 Task: Create a due date automation trigger when advanced on, 2 working days before a card is due add dates not due this week at 11:00 AM.
Action: Mouse moved to (1090, 327)
Screenshot: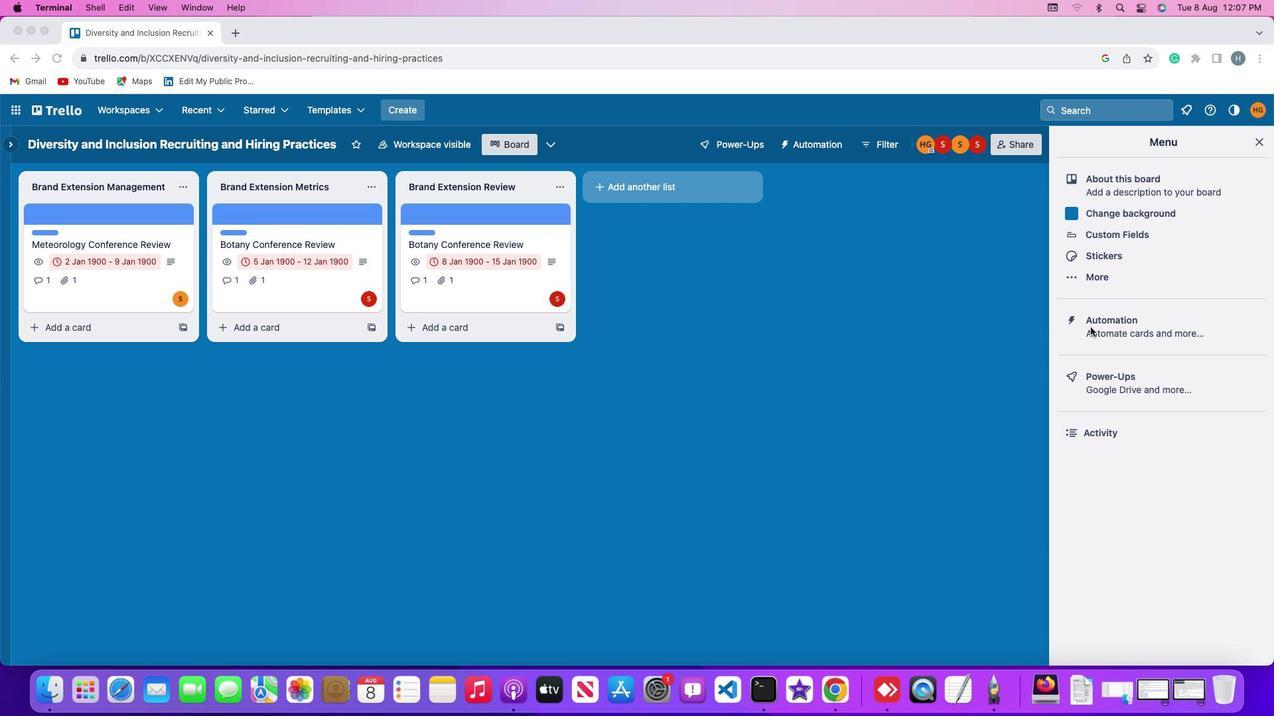 
Action: Mouse pressed left at (1090, 327)
Screenshot: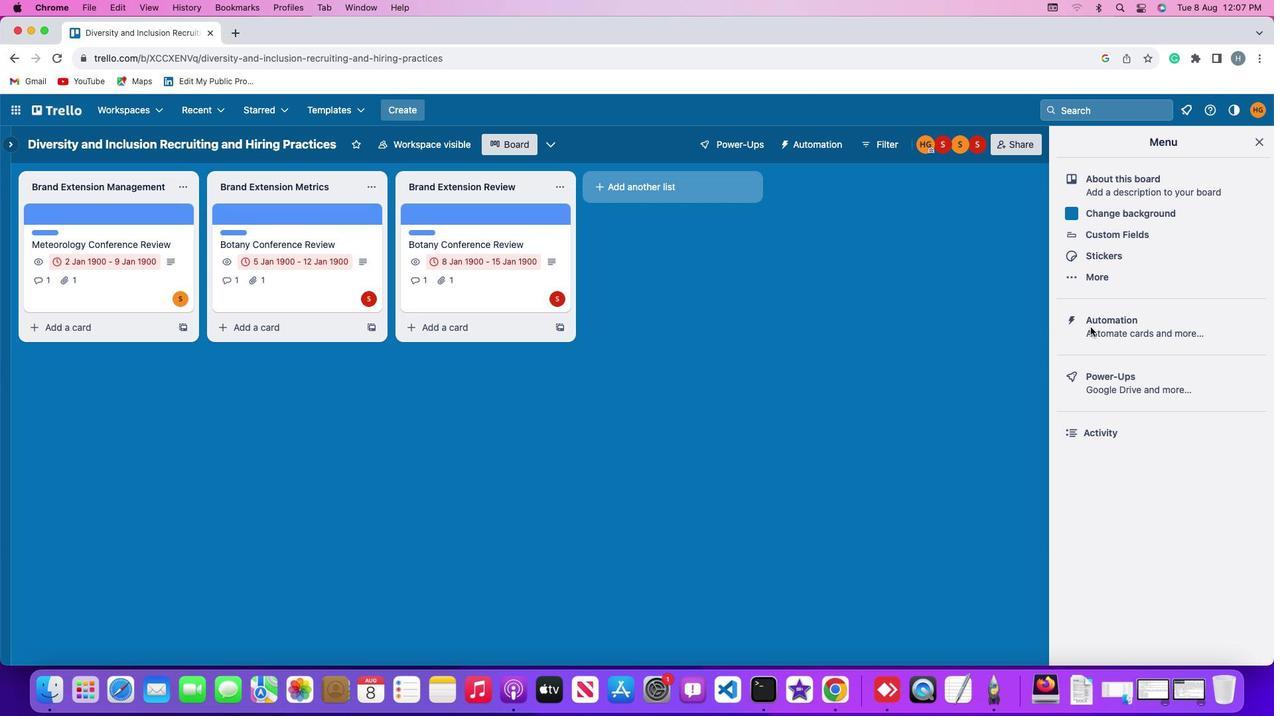 
Action: Mouse pressed left at (1090, 327)
Screenshot: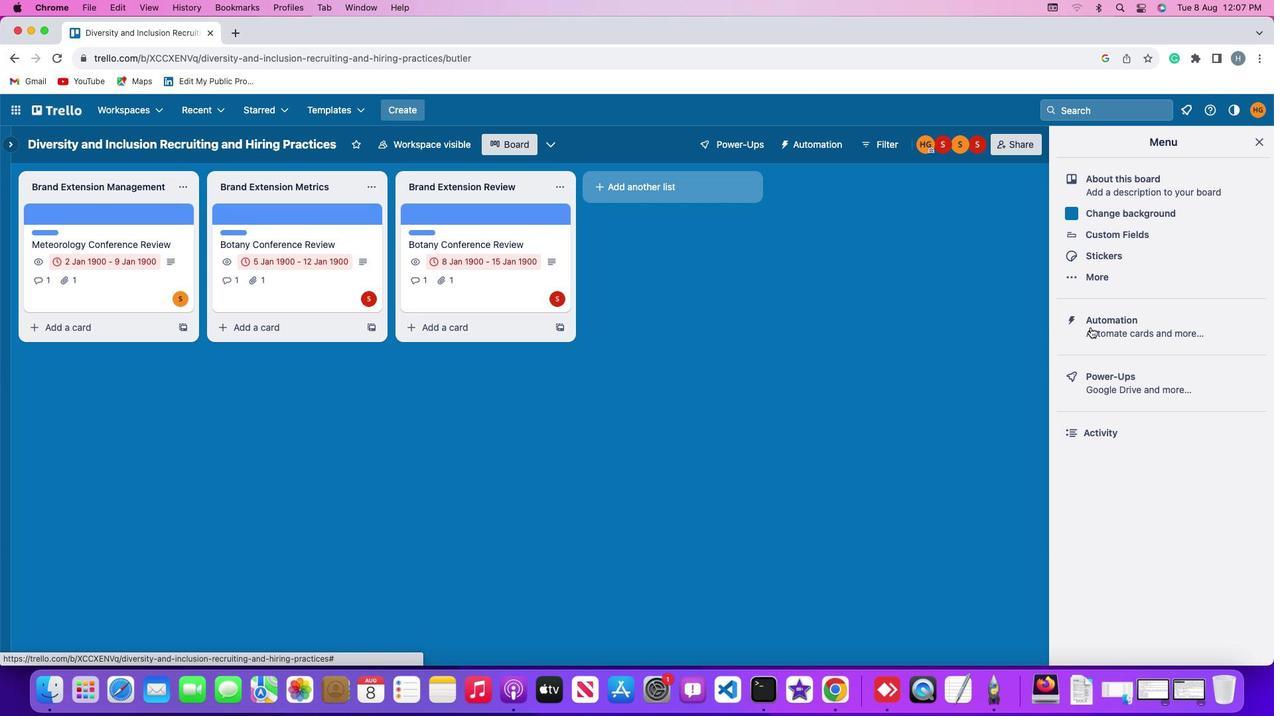 
Action: Mouse moved to (76, 312)
Screenshot: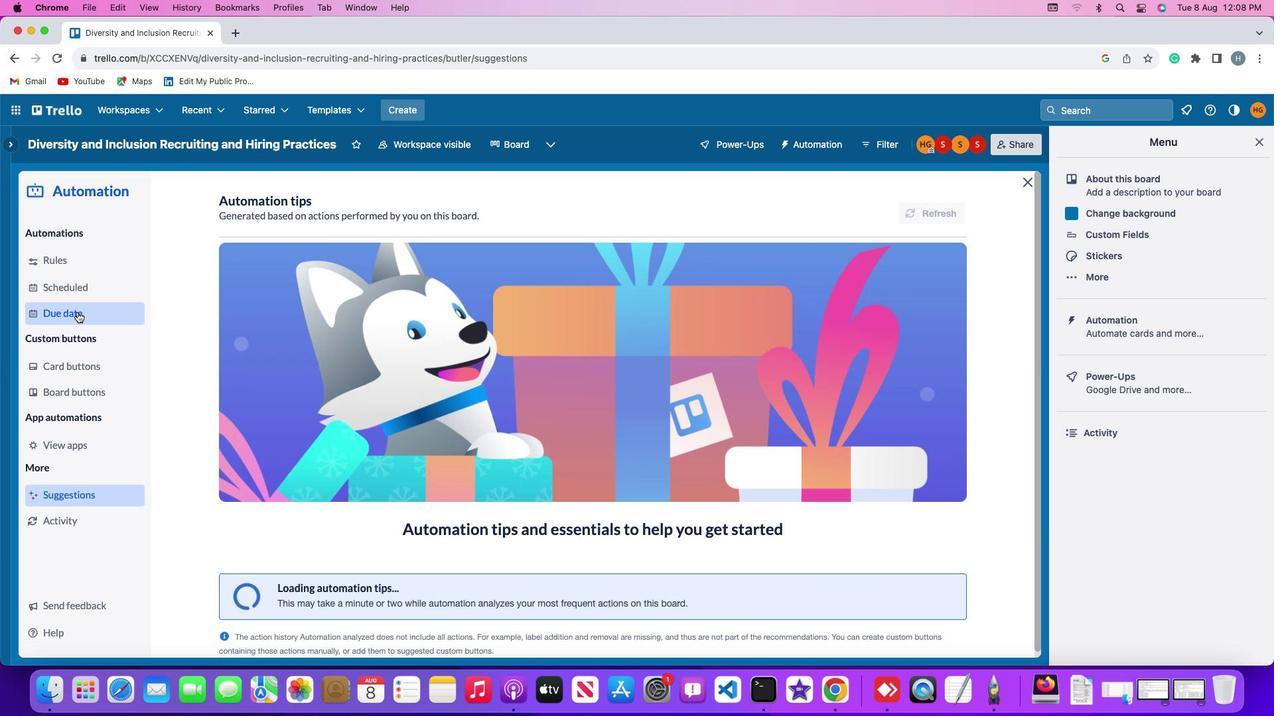 
Action: Mouse pressed left at (76, 312)
Screenshot: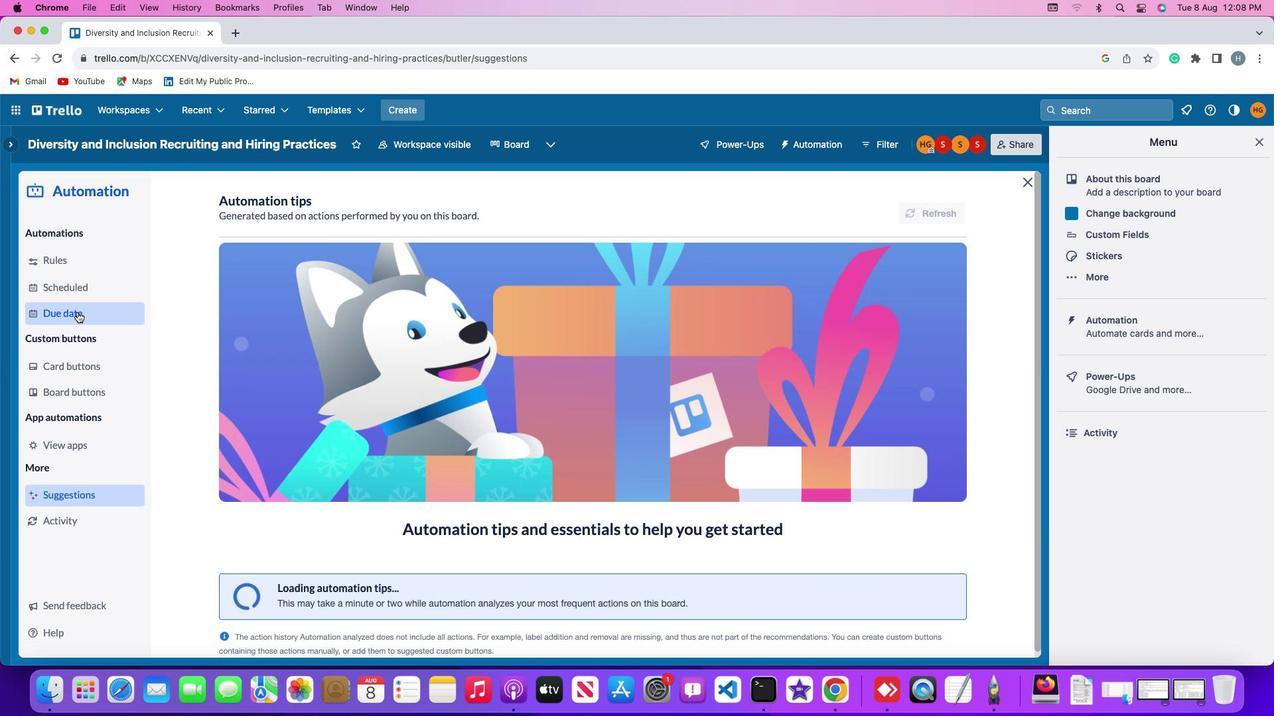 
Action: Mouse moved to (895, 201)
Screenshot: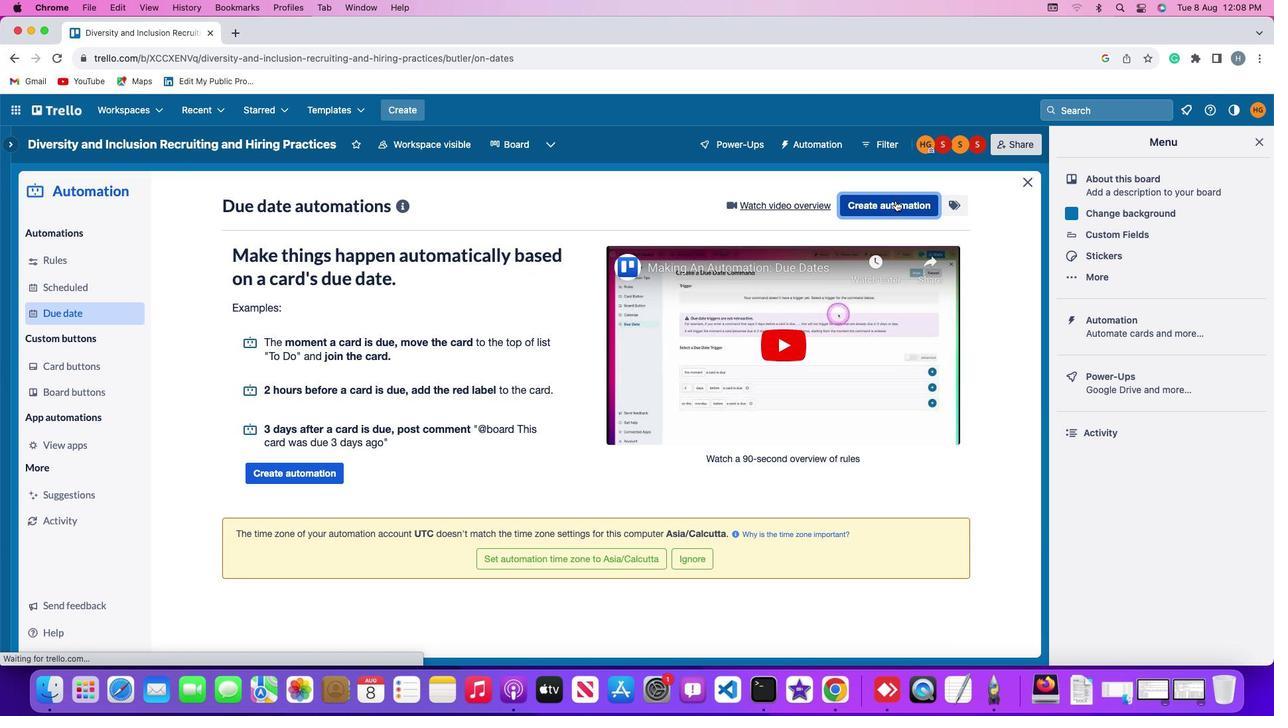 
Action: Mouse pressed left at (895, 201)
Screenshot: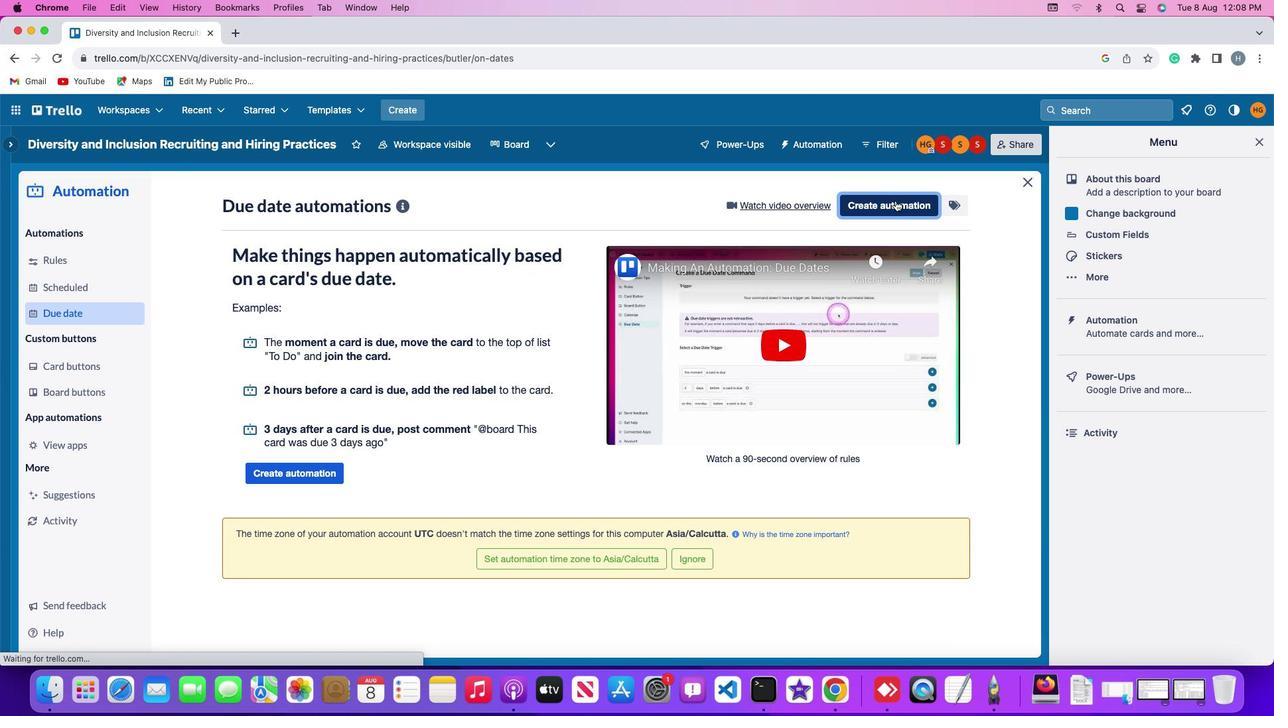 
Action: Mouse moved to (430, 331)
Screenshot: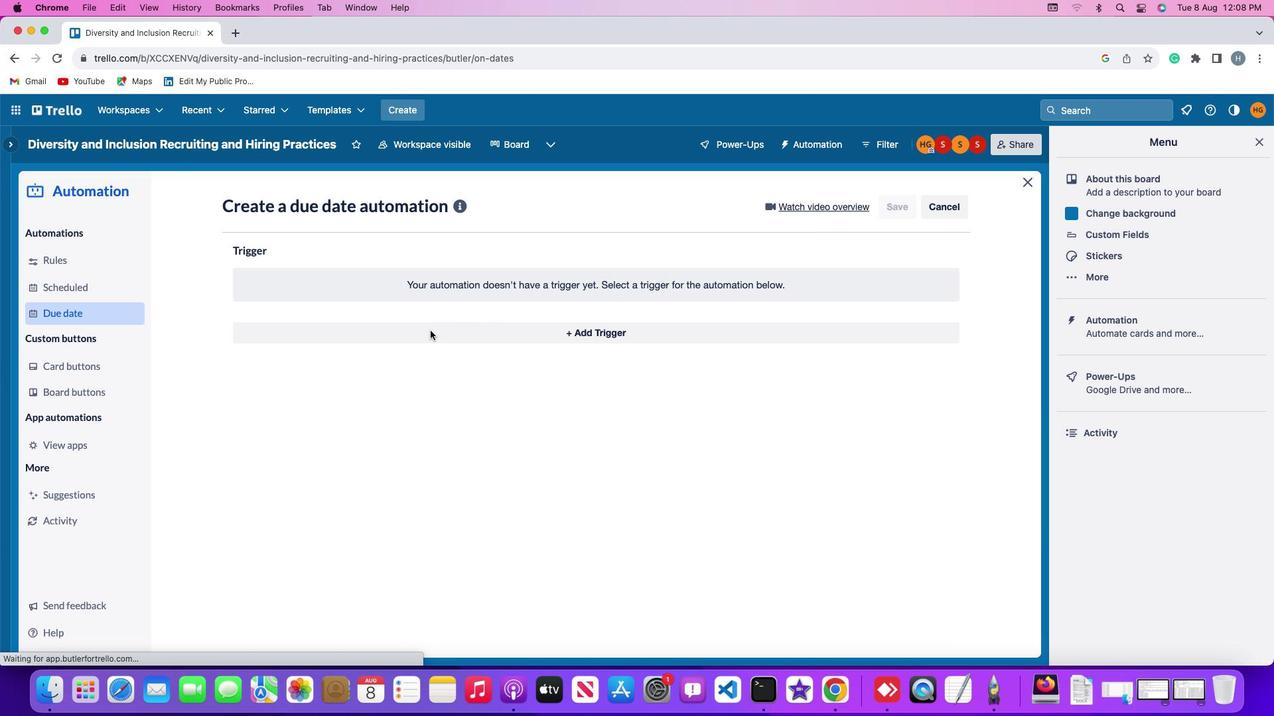 
Action: Mouse pressed left at (430, 331)
Screenshot: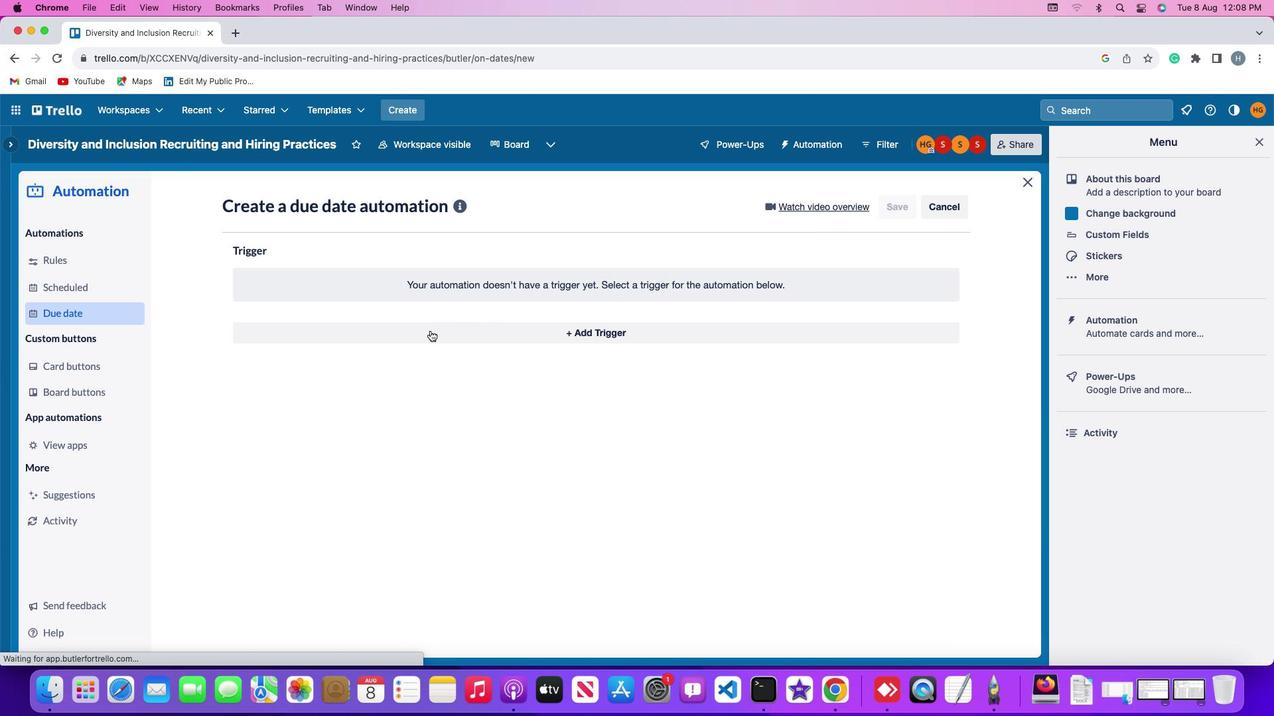 
Action: Mouse moved to (259, 531)
Screenshot: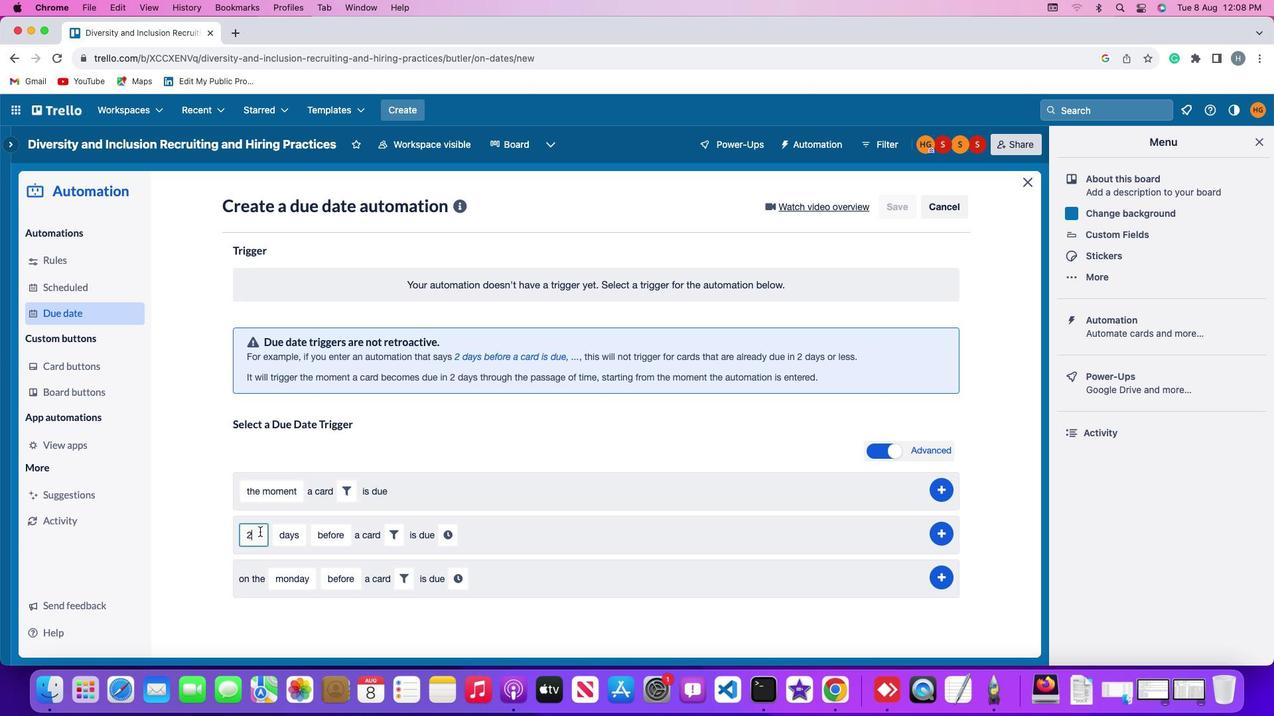 
Action: Mouse pressed left at (259, 531)
Screenshot: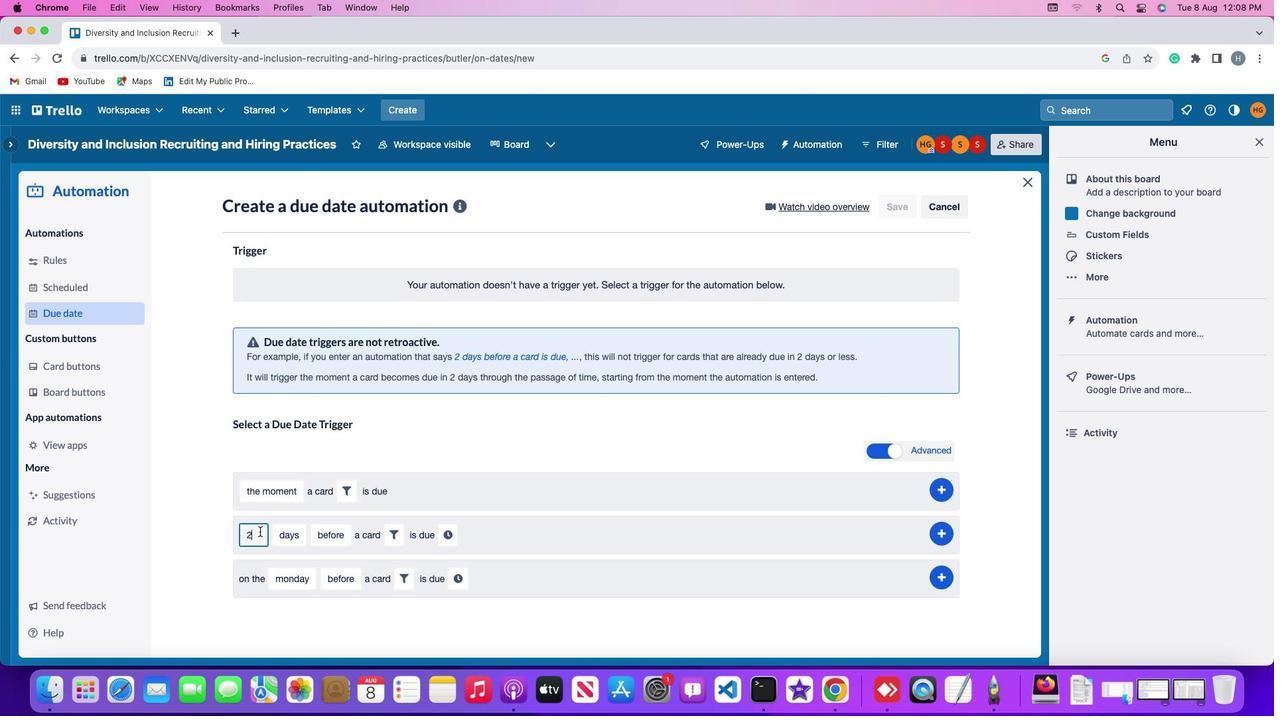 
Action: Mouse moved to (260, 531)
Screenshot: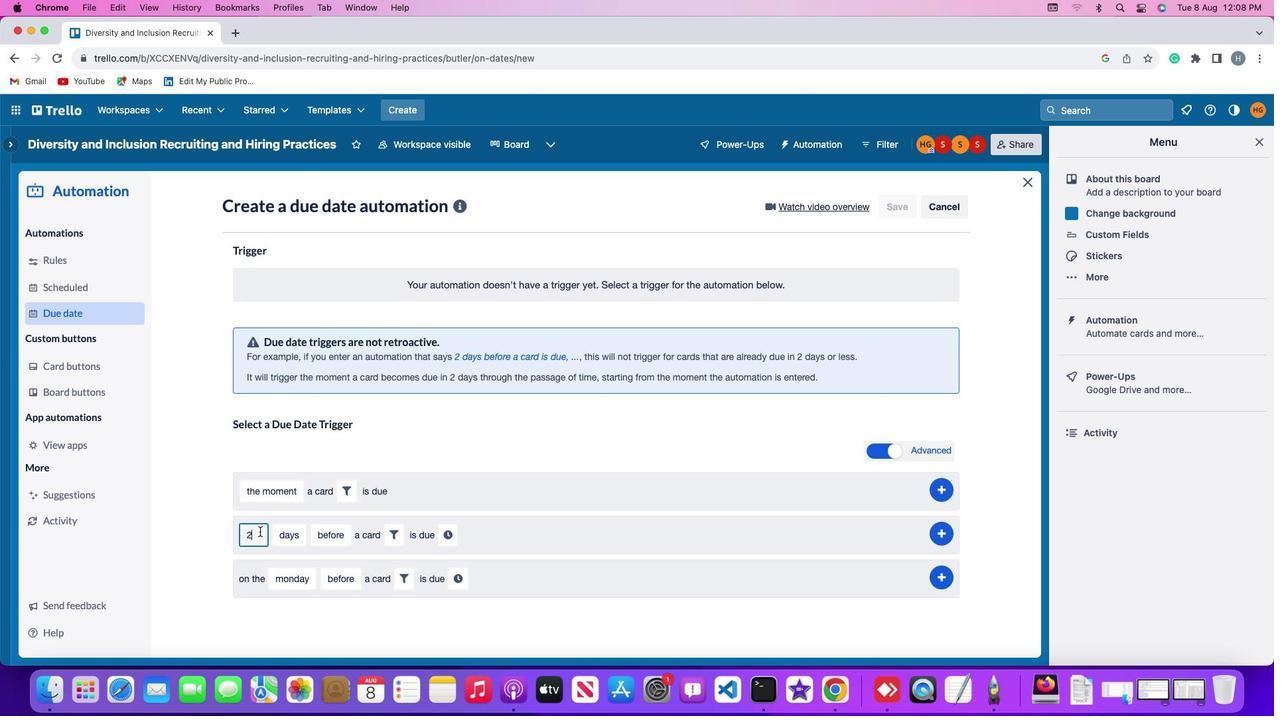 
Action: Key pressed Key.backspace'2'
Screenshot: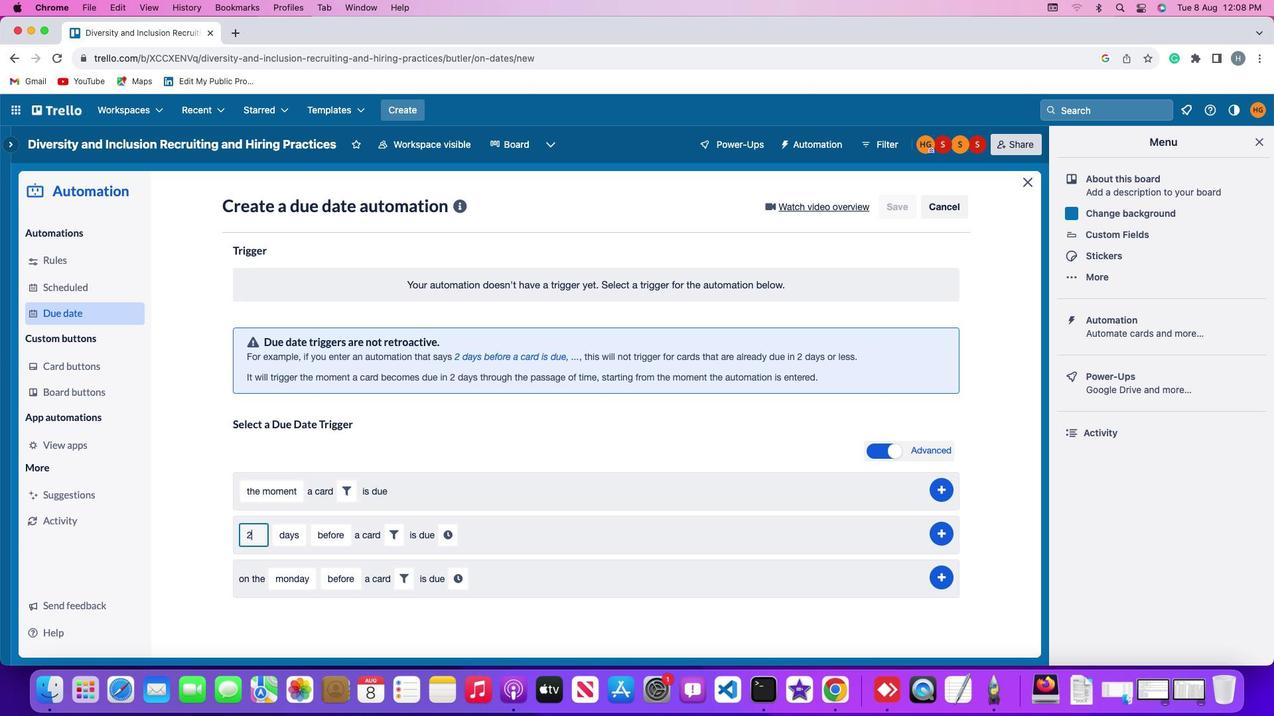 
Action: Mouse moved to (290, 535)
Screenshot: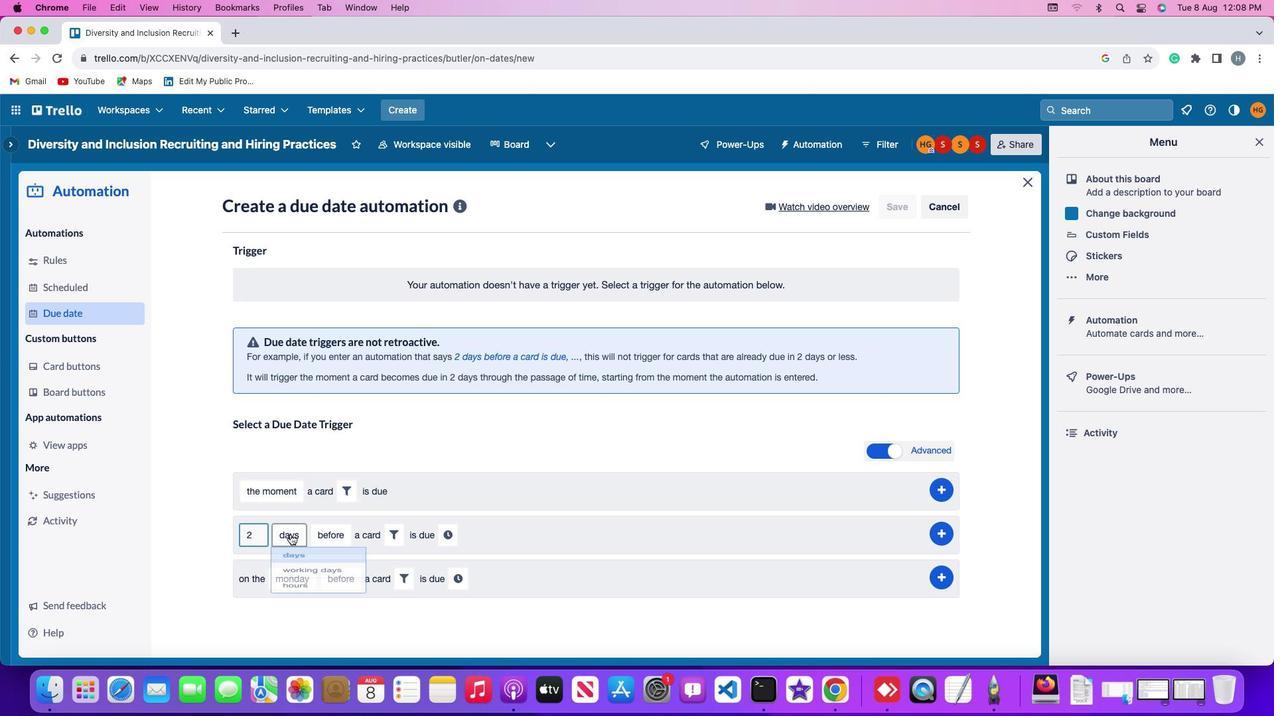 
Action: Mouse pressed left at (290, 535)
Screenshot: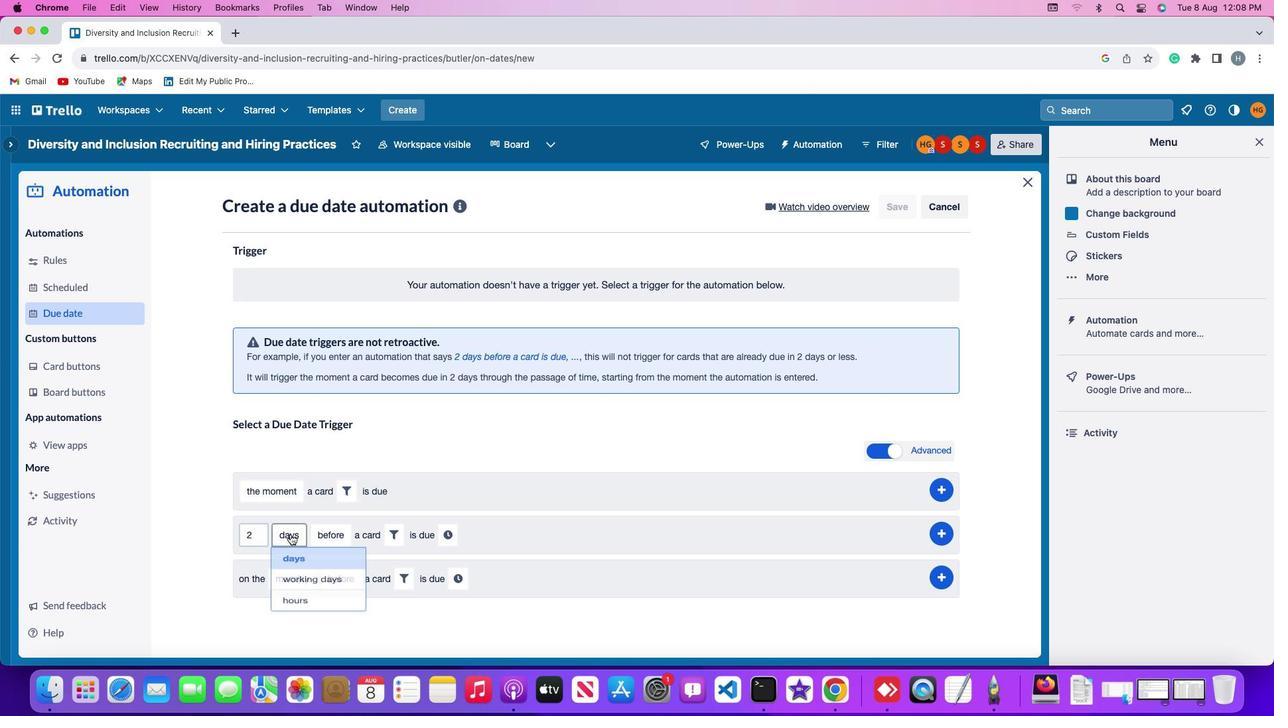 
Action: Mouse moved to (301, 594)
Screenshot: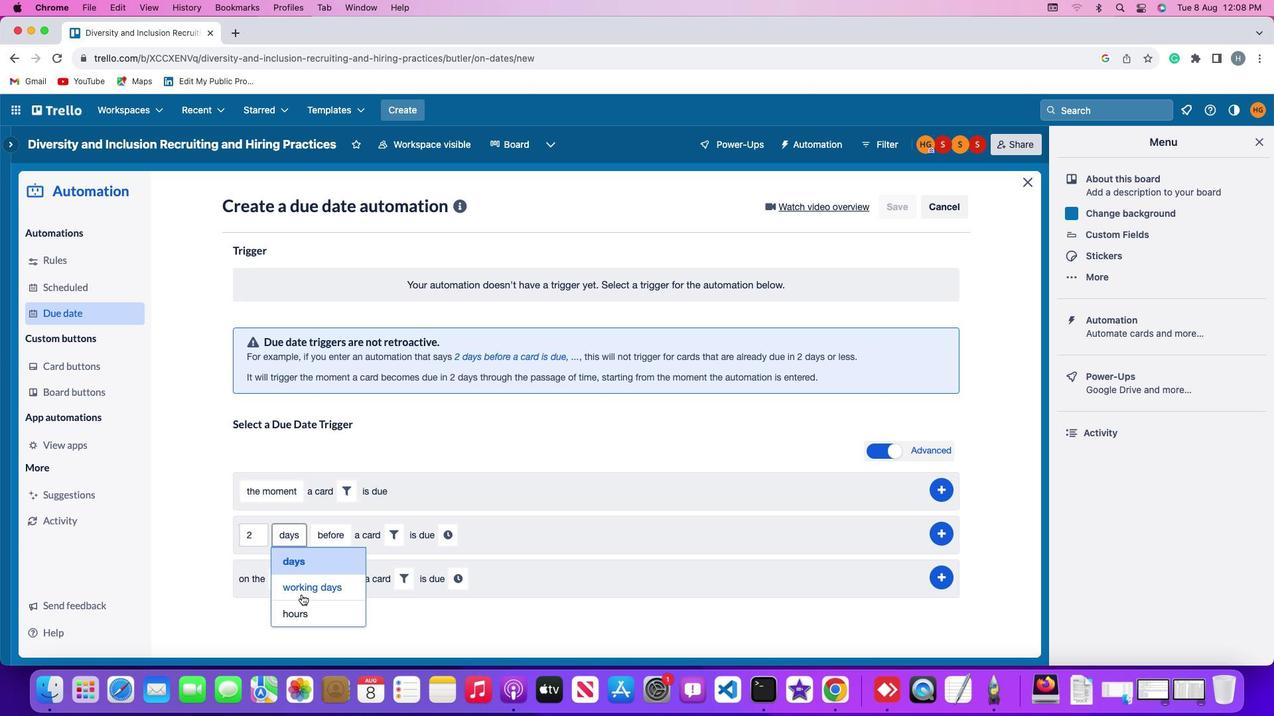 
Action: Mouse pressed left at (301, 594)
Screenshot: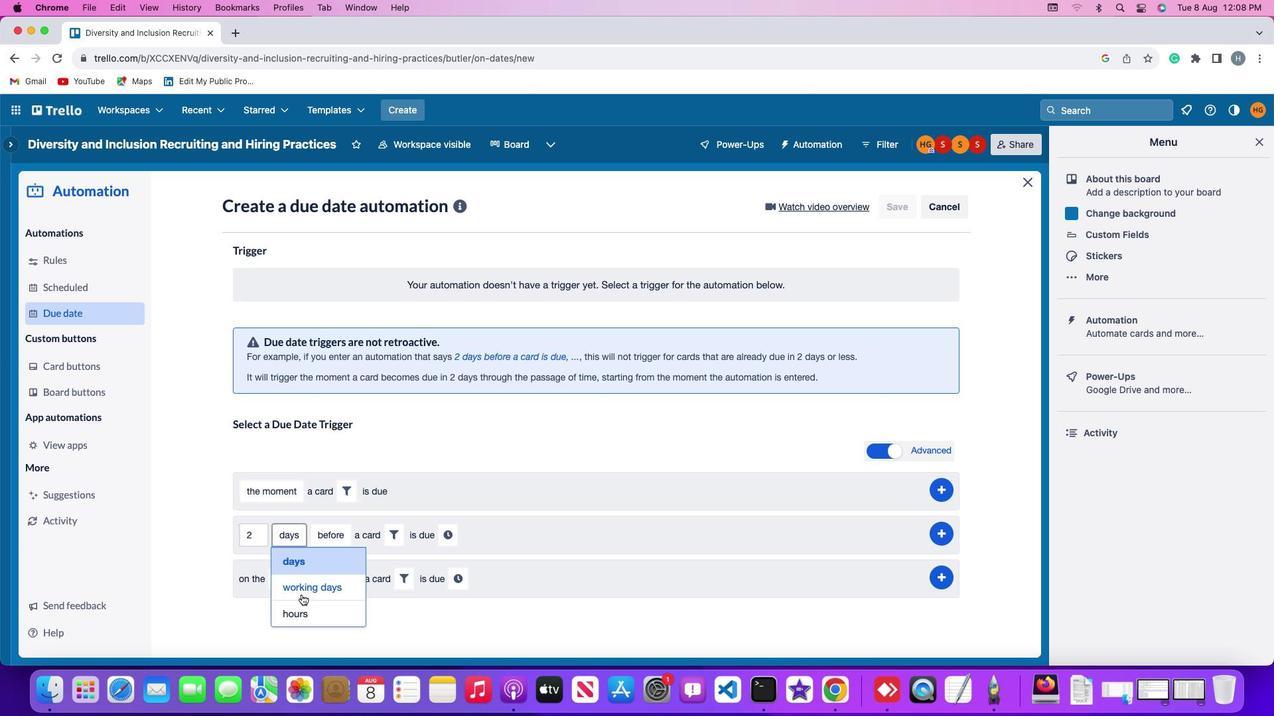 
Action: Mouse moved to (361, 538)
Screenshot: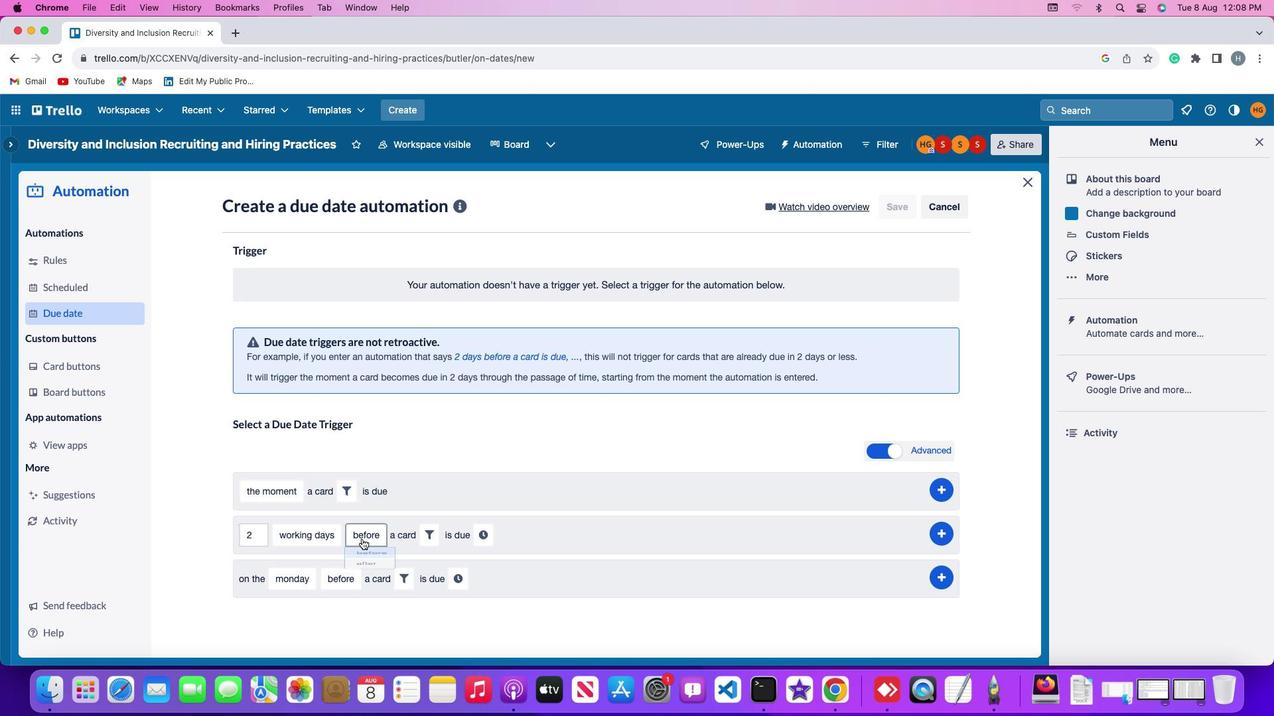 
Action: Mouse pressed left at (361, 538)
Screenshot: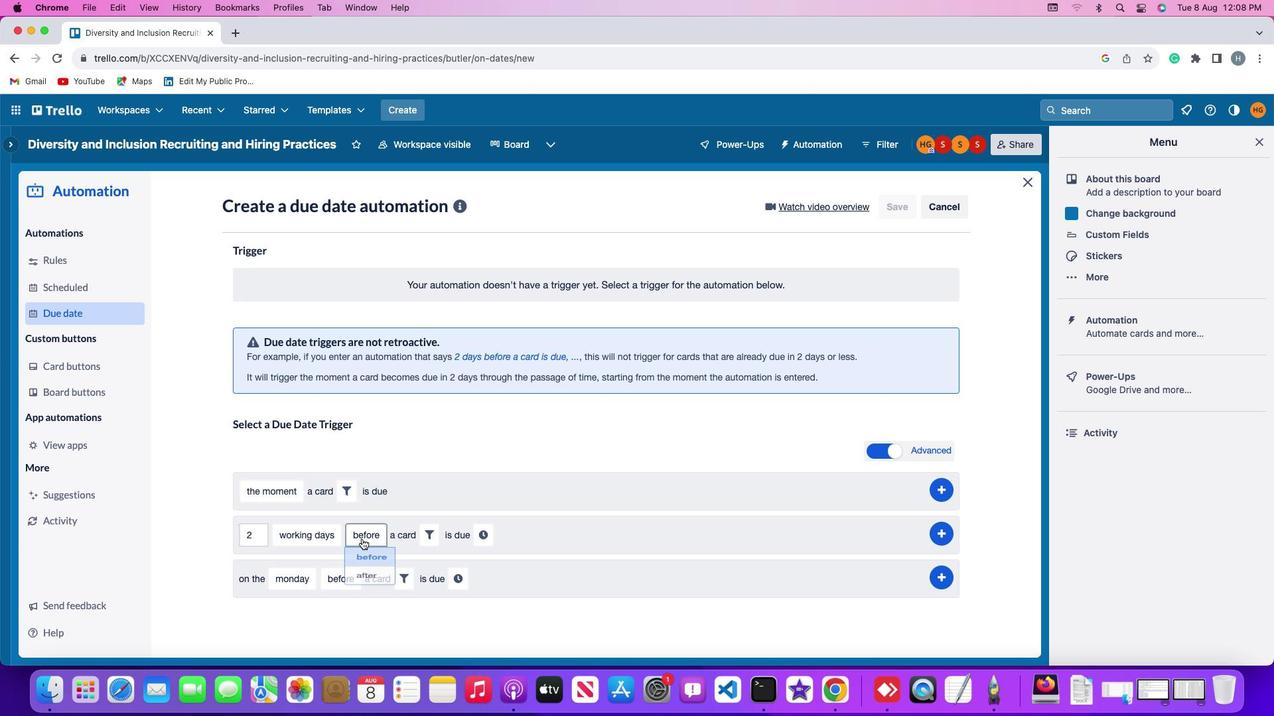 
Action: Mouse moved to (363, 566)
Screenshot: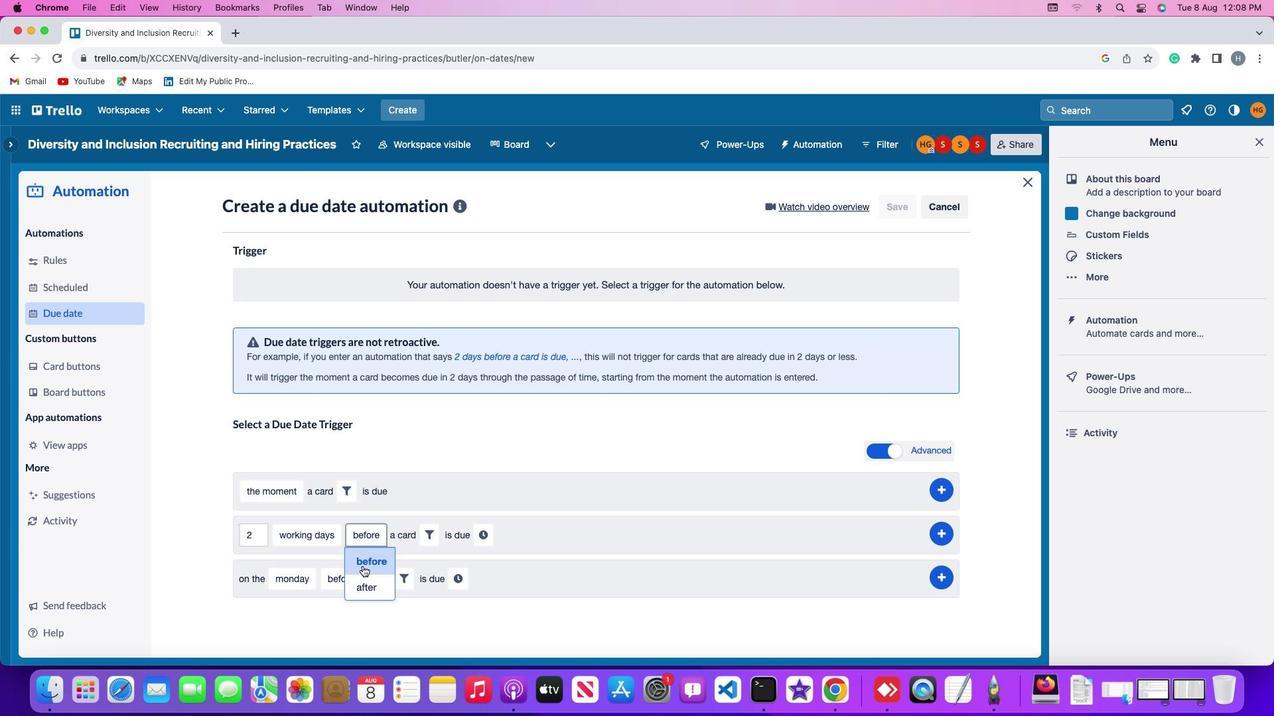 
Action: Mouse pressed left at (363, 566)
Screenshot: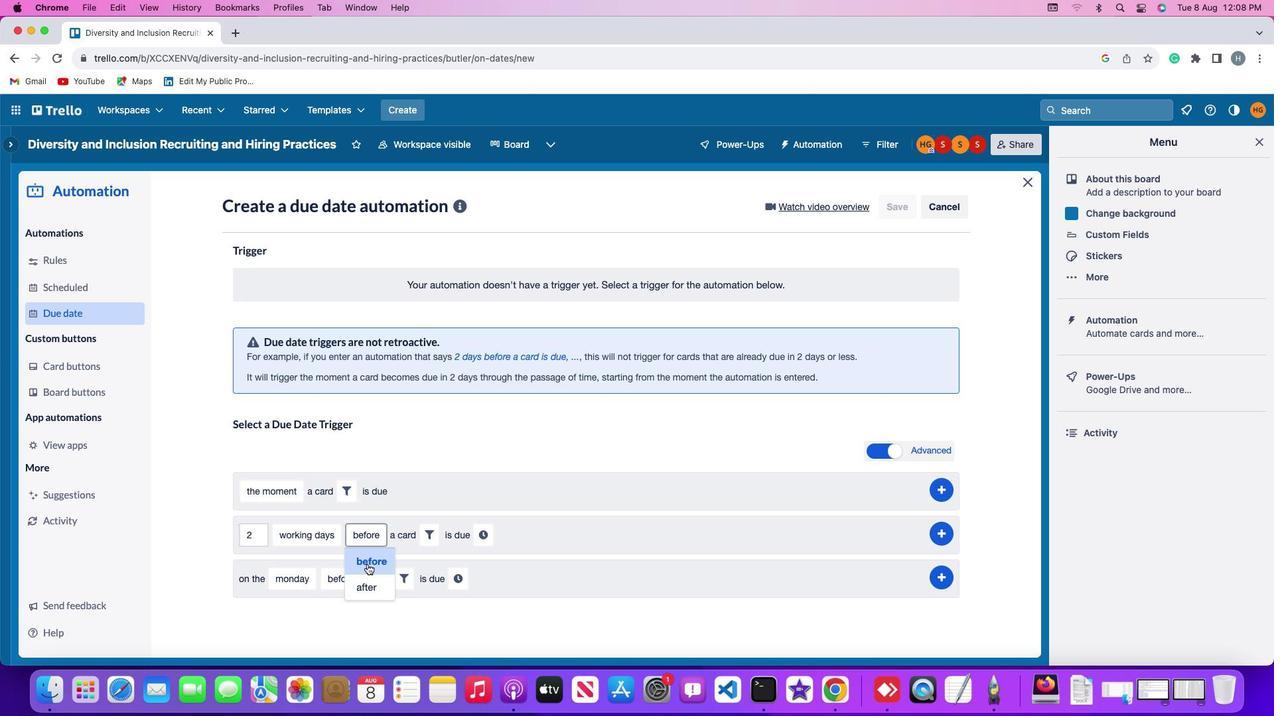 
Action: Mouse moved to (429, 544)
Screenshot: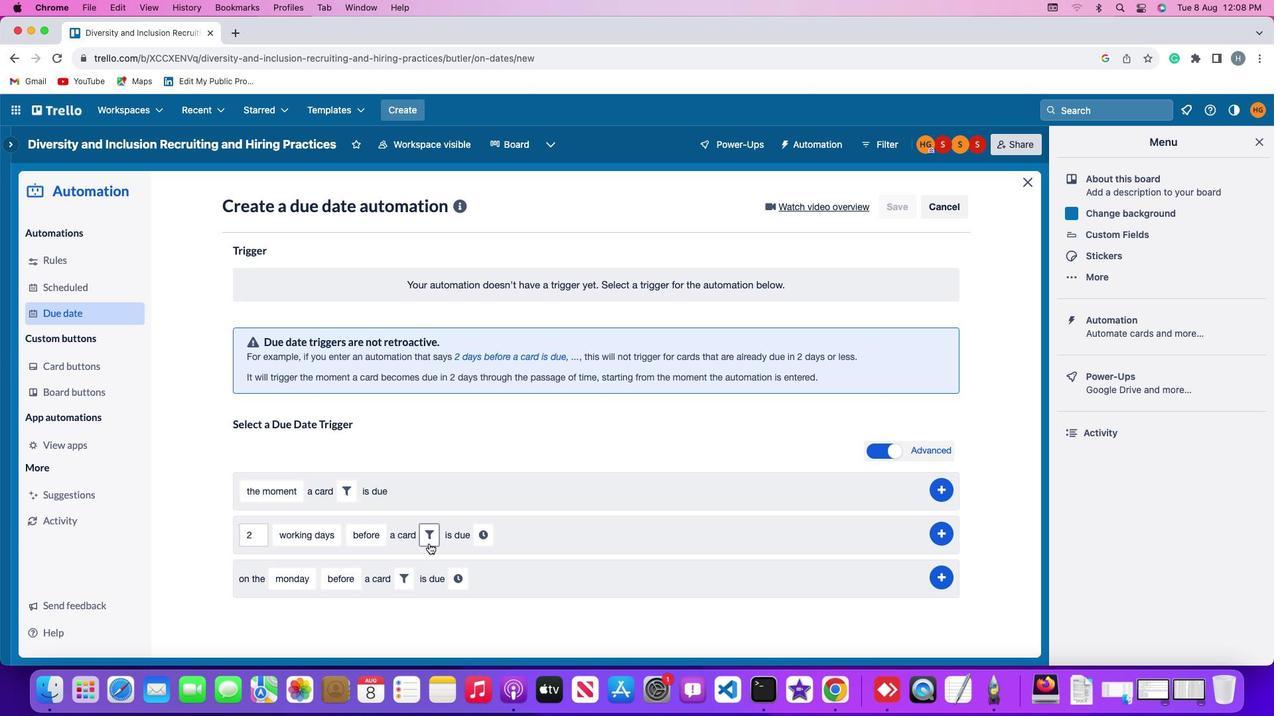 
Action: Mouse pressed left at (429, 544)
Screenshot: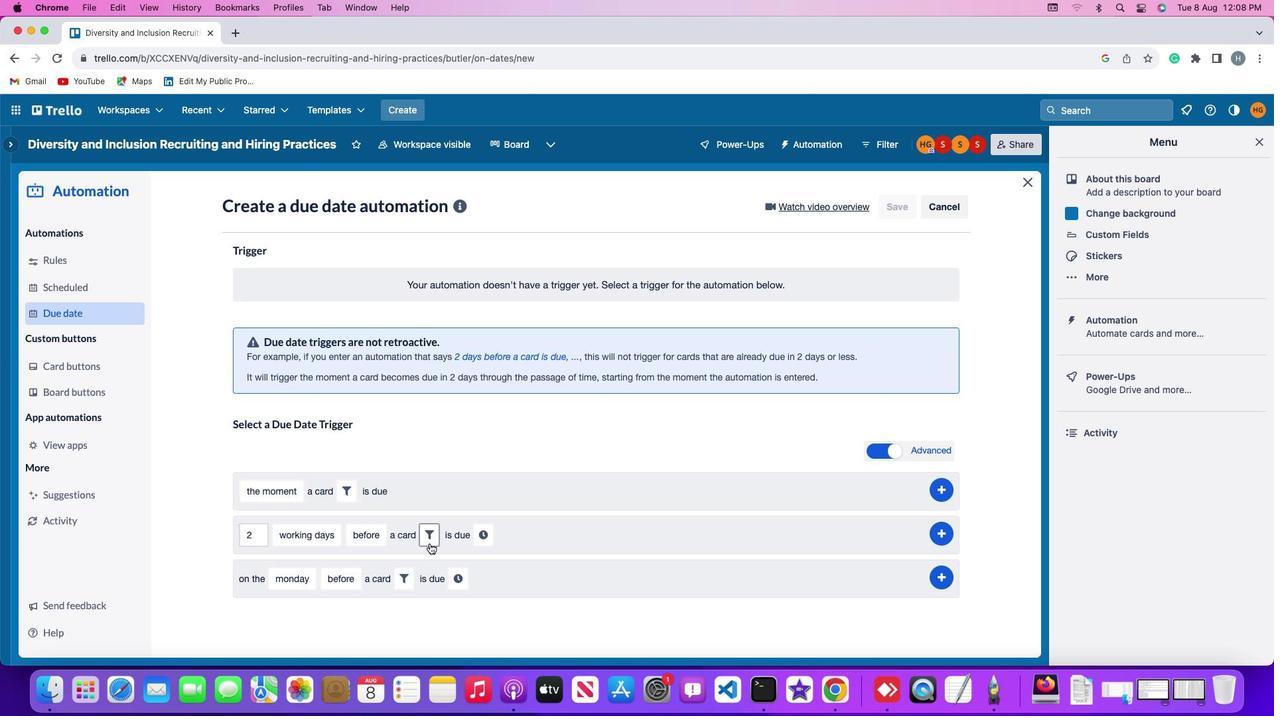 
Action: Mouse moved to (495, 590)
Screenshot: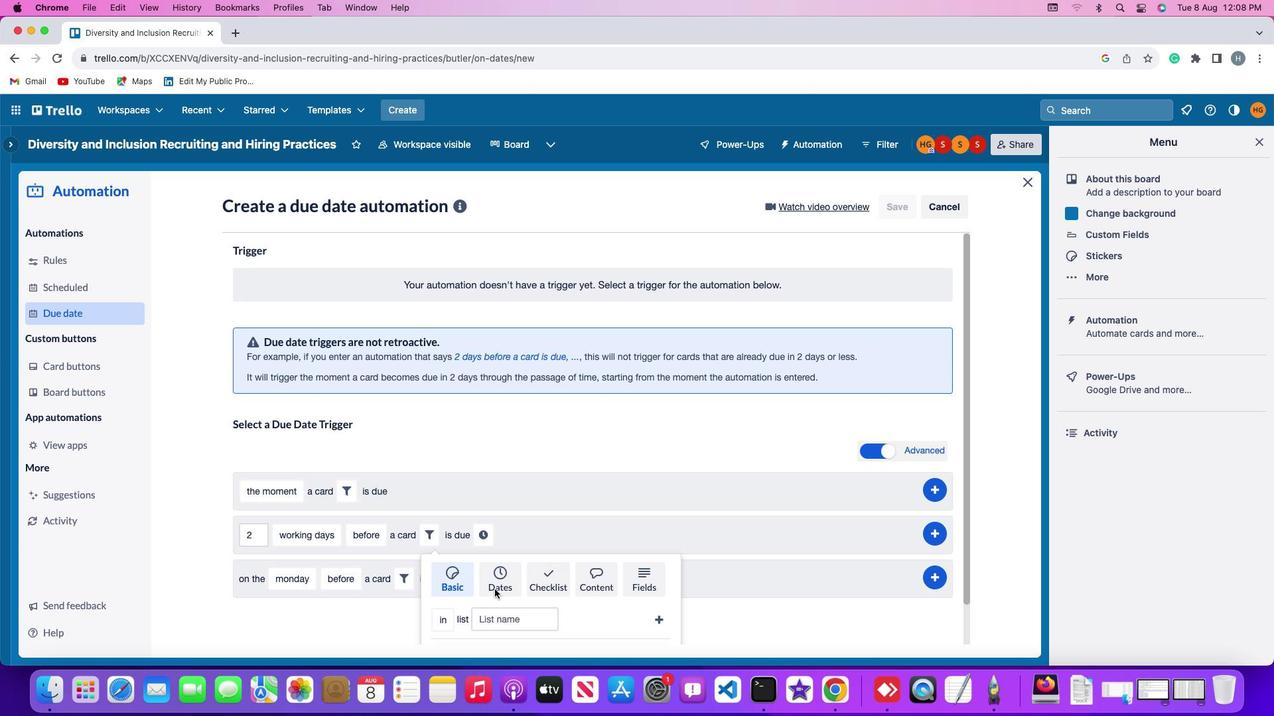 
Action: Mouse pressed left at (495, 590)
Screenshot: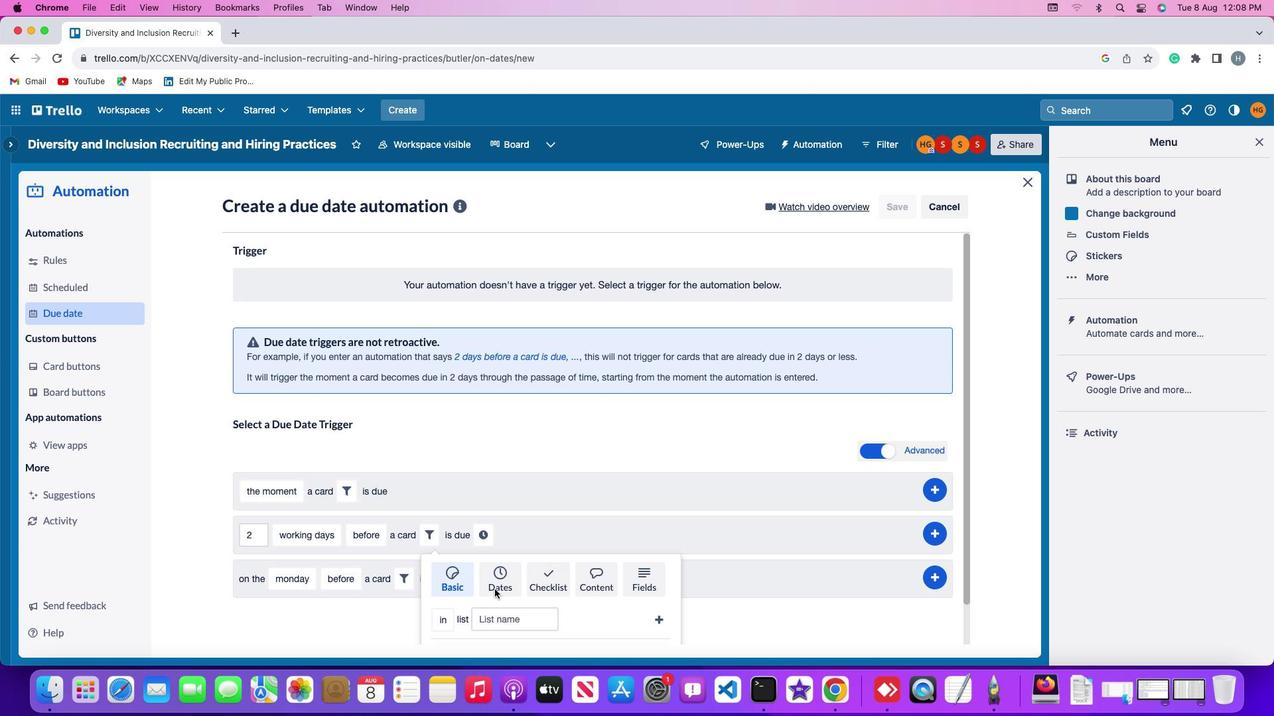 
Action: Mouse moved to (375, 608)
Screenshot: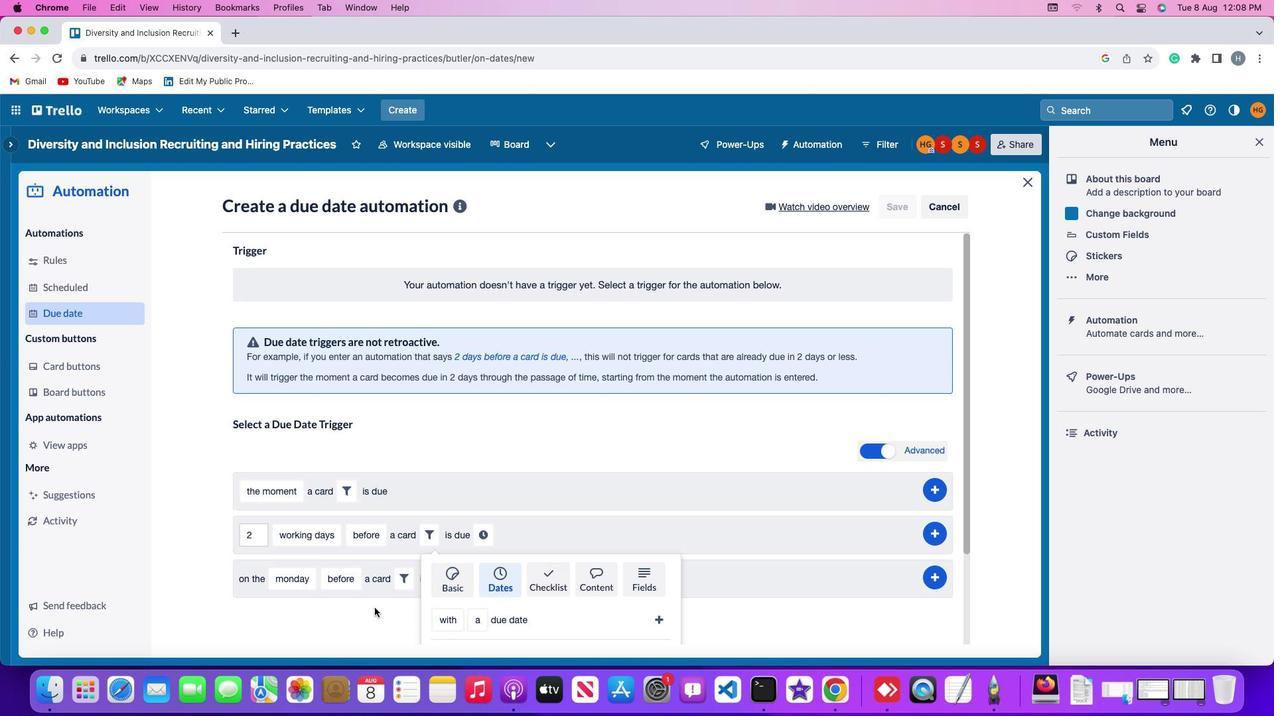 
Action: Mouse scrolled (375, 608) with delta (0, 0)
Screenshot: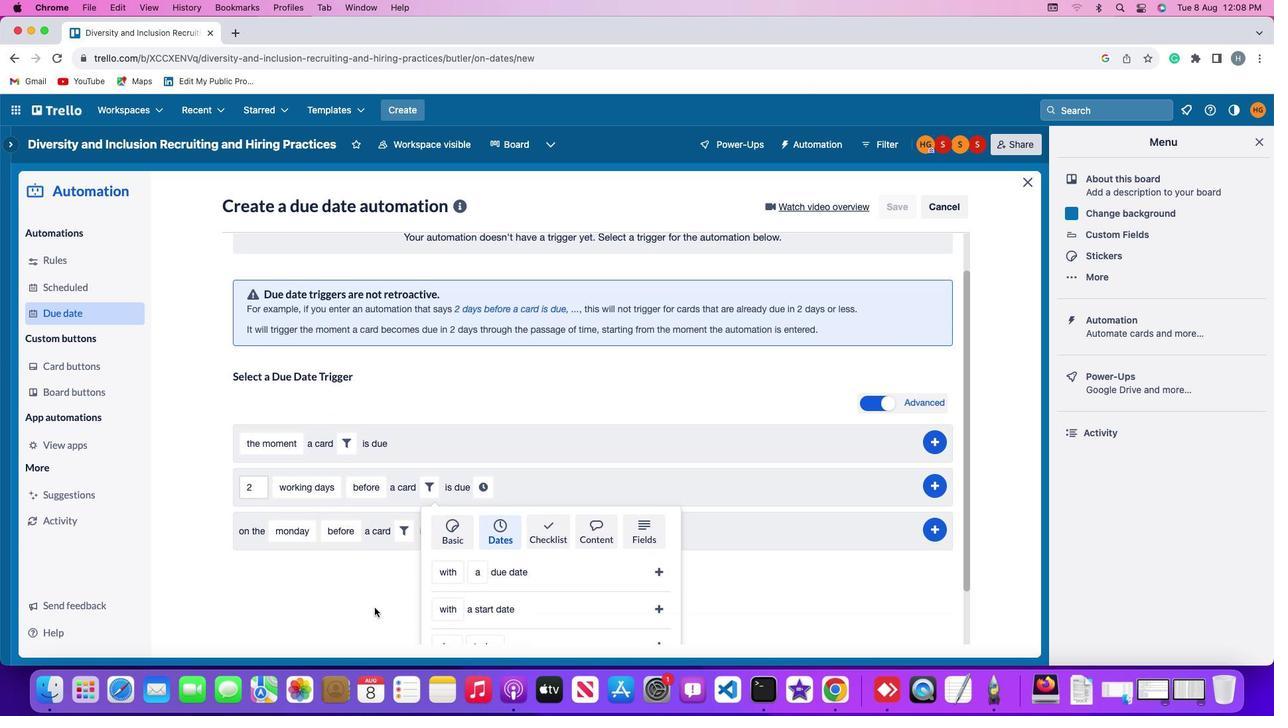 
Action: Mouse scrolled (375, 608) with delta (0, 0)
Screenshot: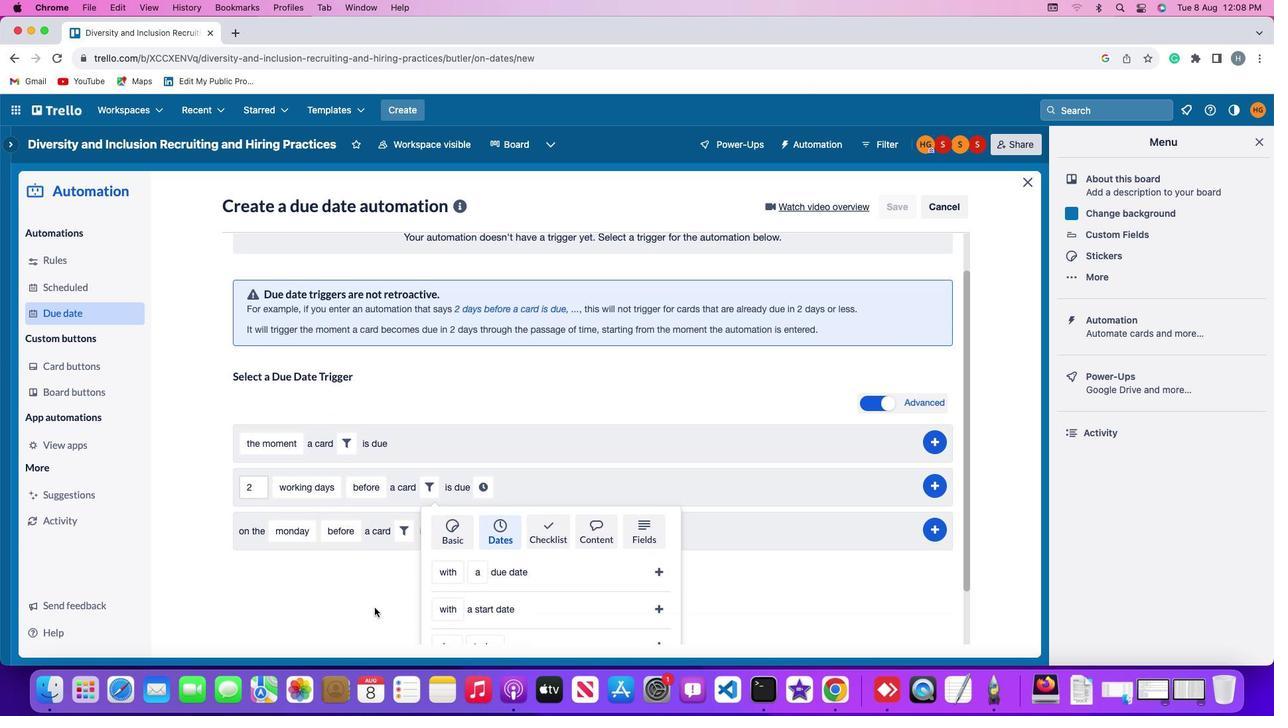
Action: Mouse scrolled (375, 608) with delta (0, -2)
Screenshot: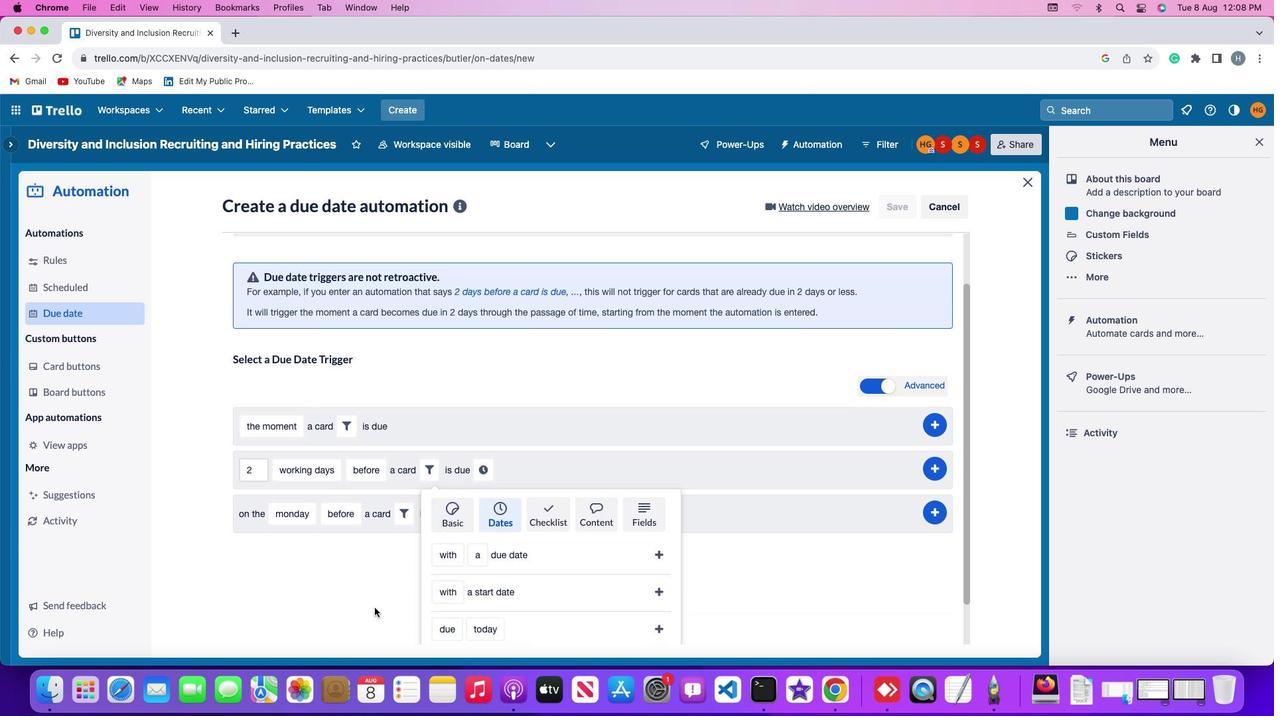 
Action: Mouse scrolled (375, 608) with delta (0, -3)
Screenshot: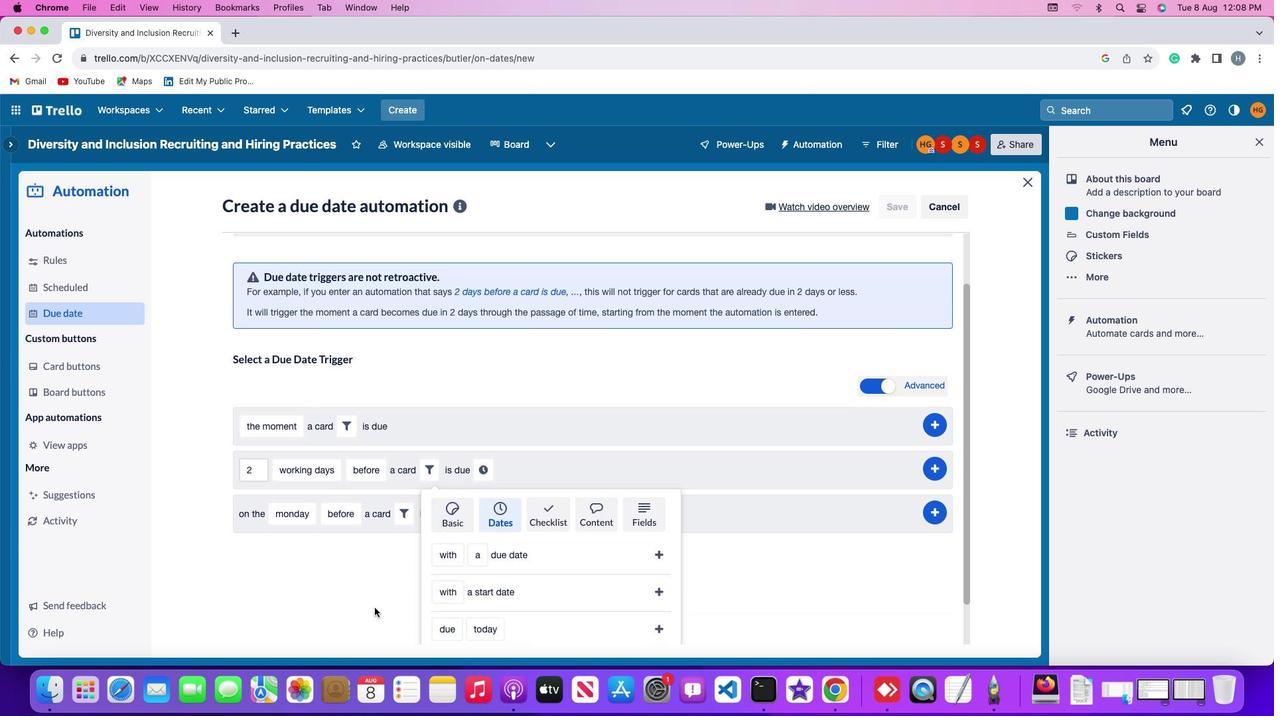 
Action: Mouse scrolled (375, 608) with delta (0, -3)
Screenshot: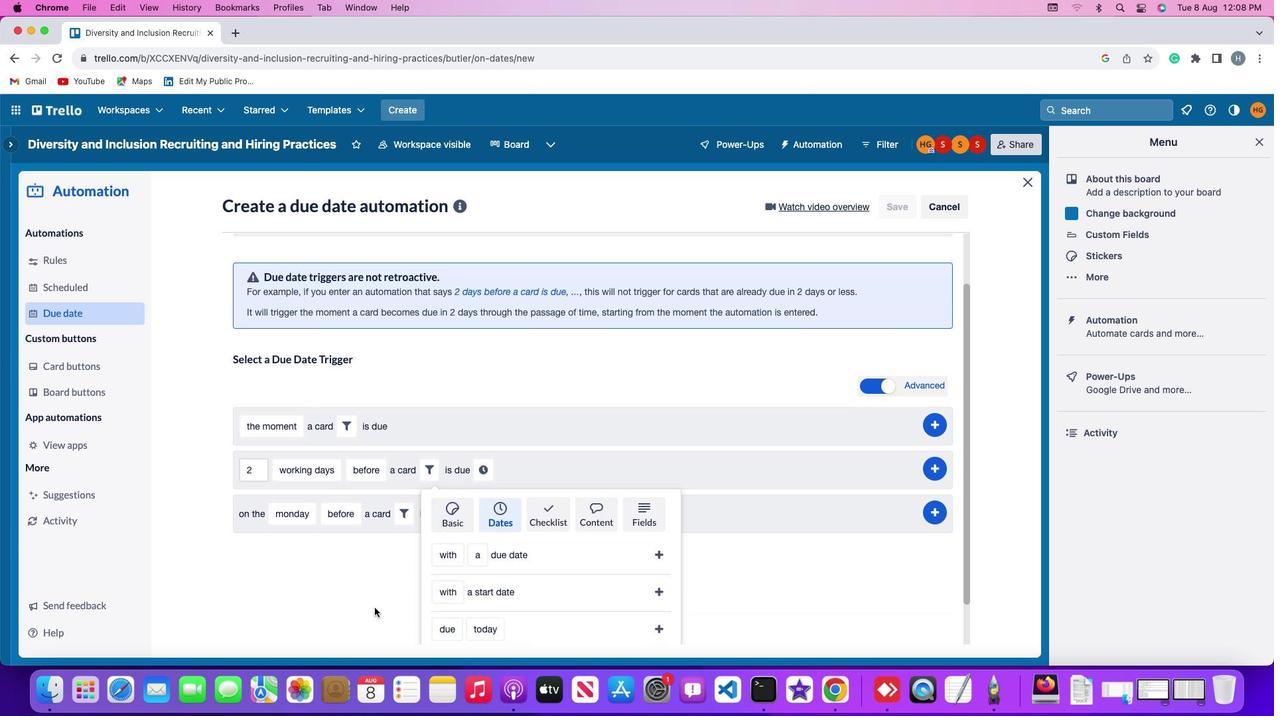 
Action: Mouse scrolled (375, 608) with delta (0, -4)
Screenshot: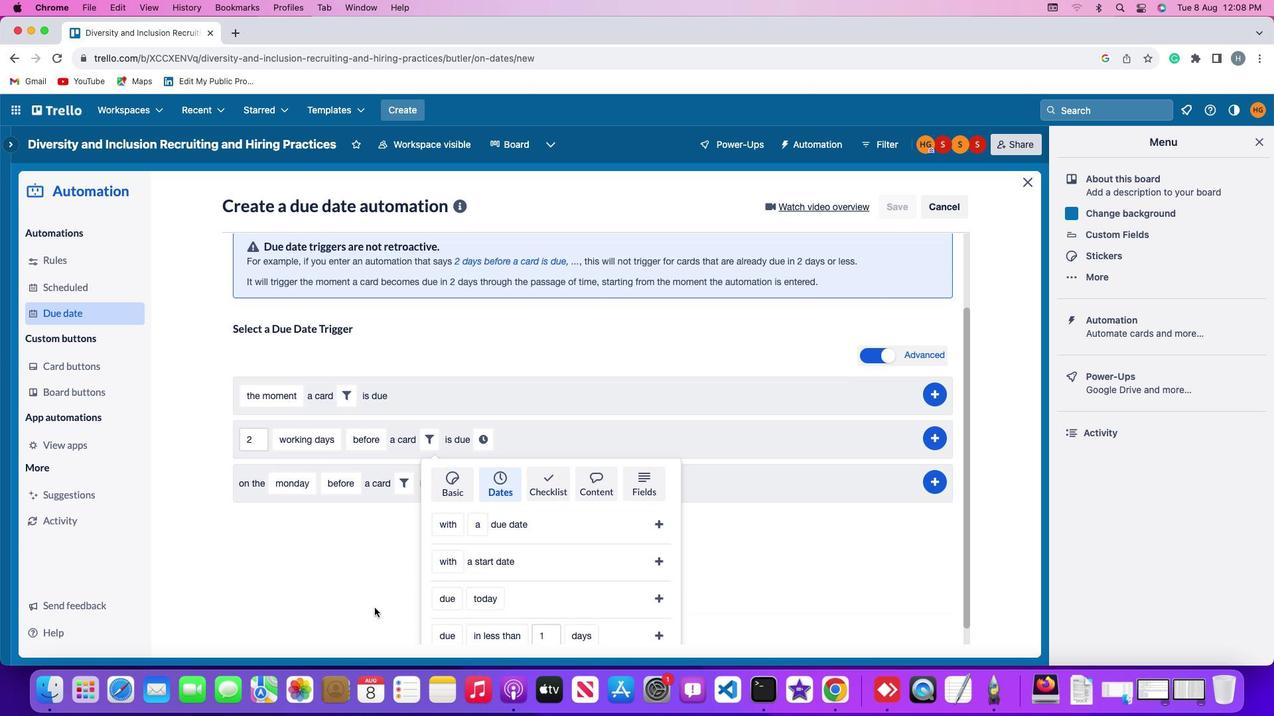 
Action: Mouse scrolled (375, 608) with delta (0, 0)
Screenshot: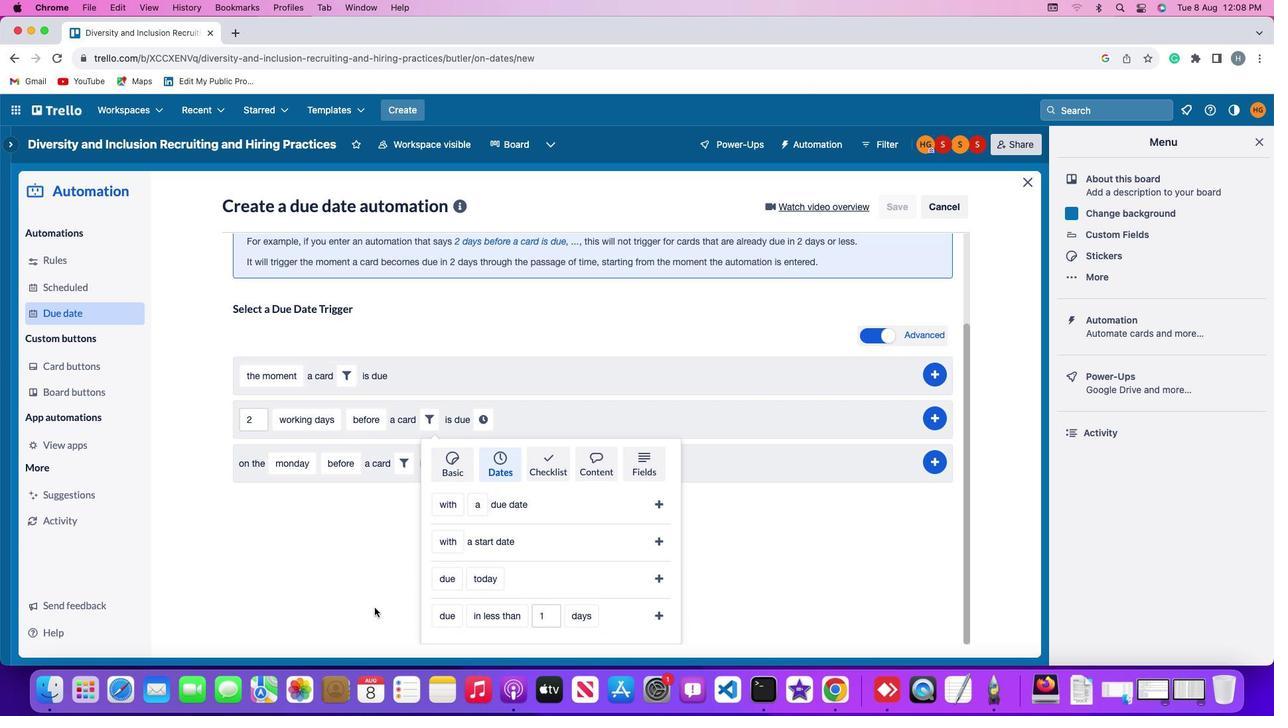 
Action: Mouse scrolled (375, 608) with delta (0, 0)
Screenshot: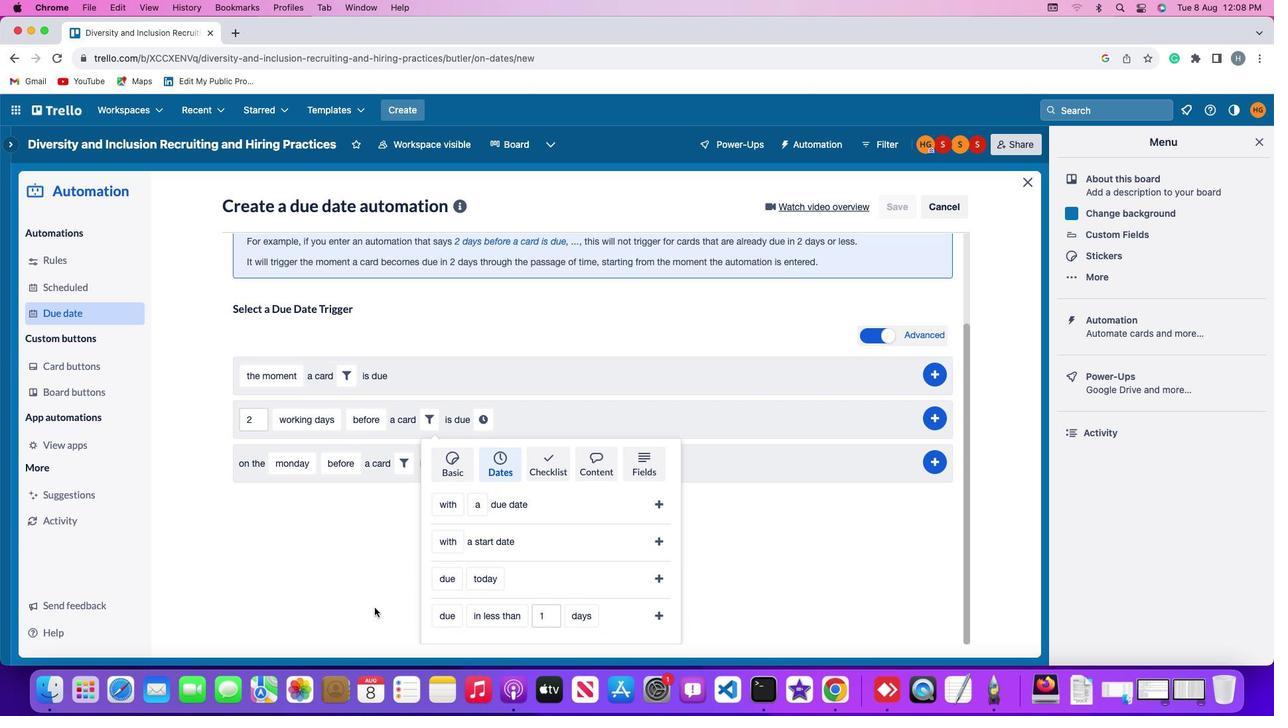 
Action: Mouse scrolled (375, 608) with delta (0, -1)
Screenshot: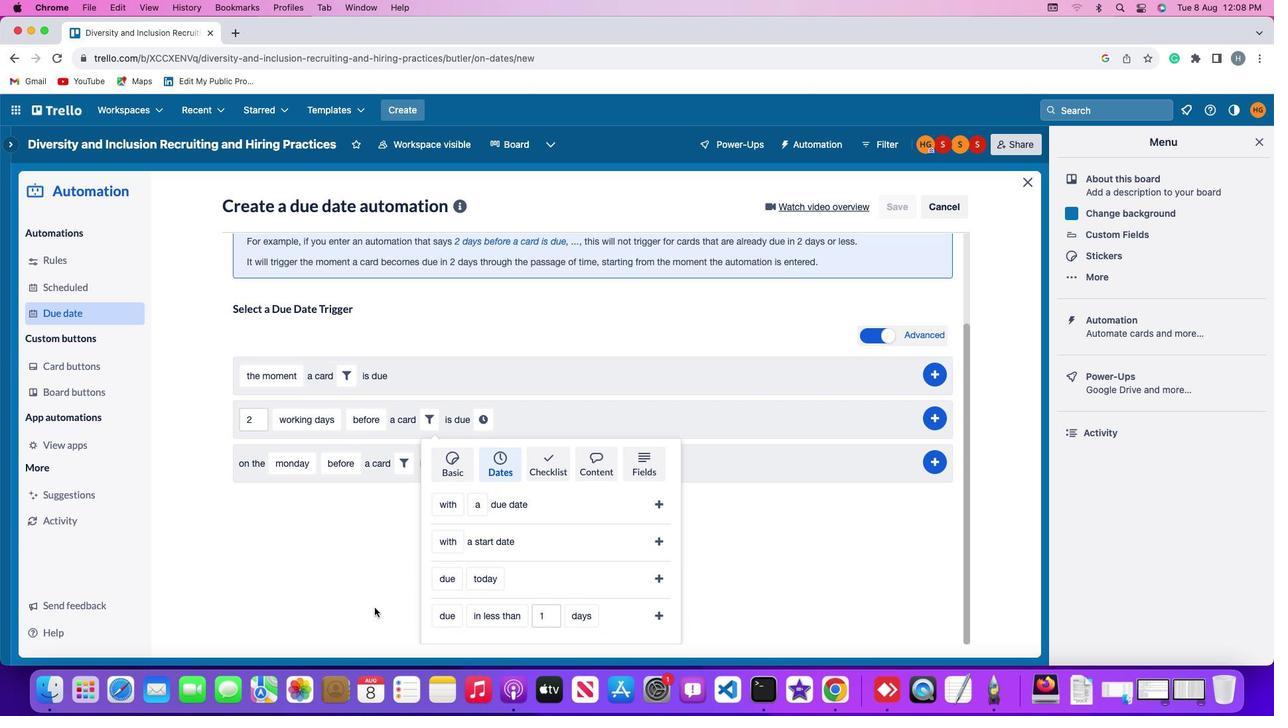 
Action: Mouse moved to (440, 584)
Screenshot: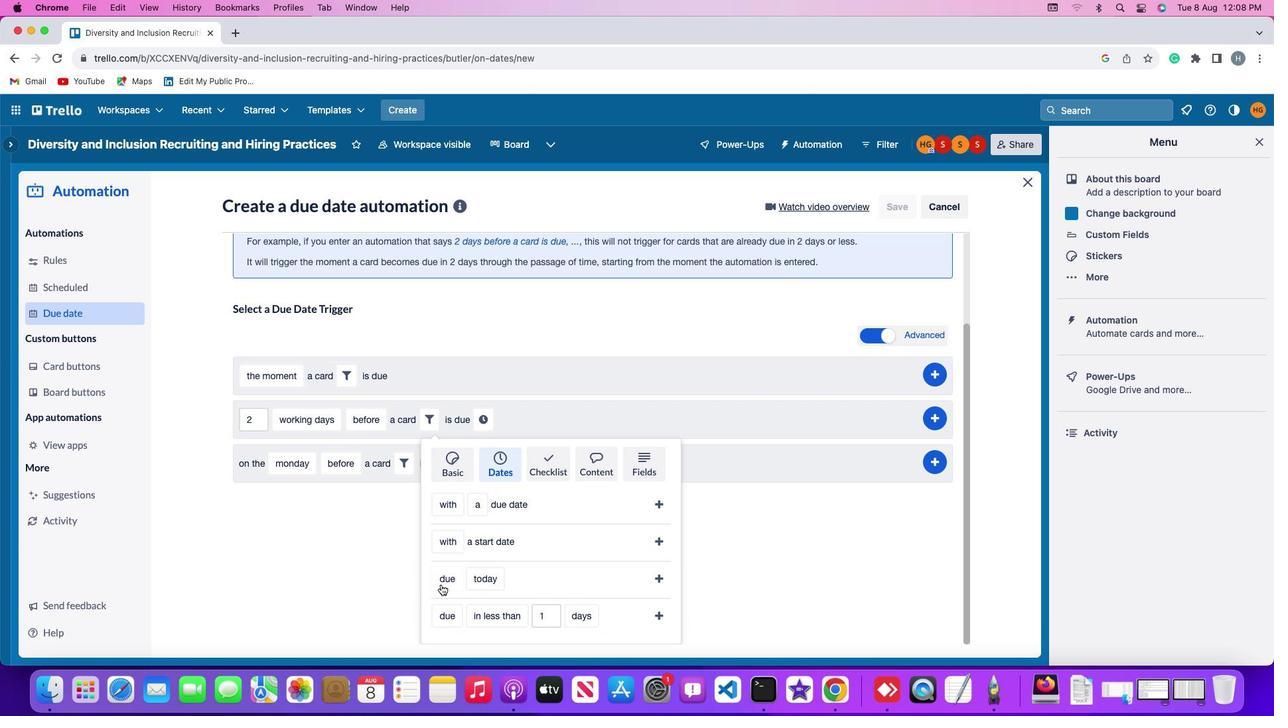 
Action: Mouse pressed left at (440, 584)
Screenshot: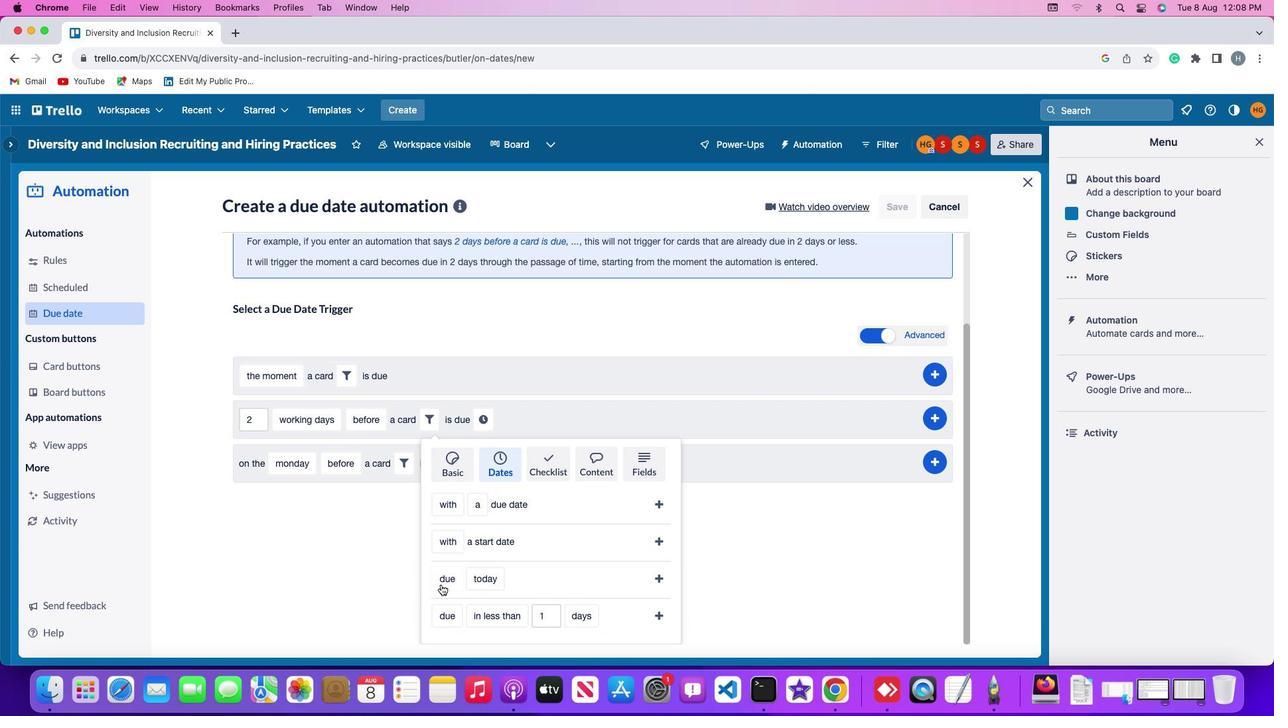 
Action: Mouse moved to (469, 503)
Screenshot: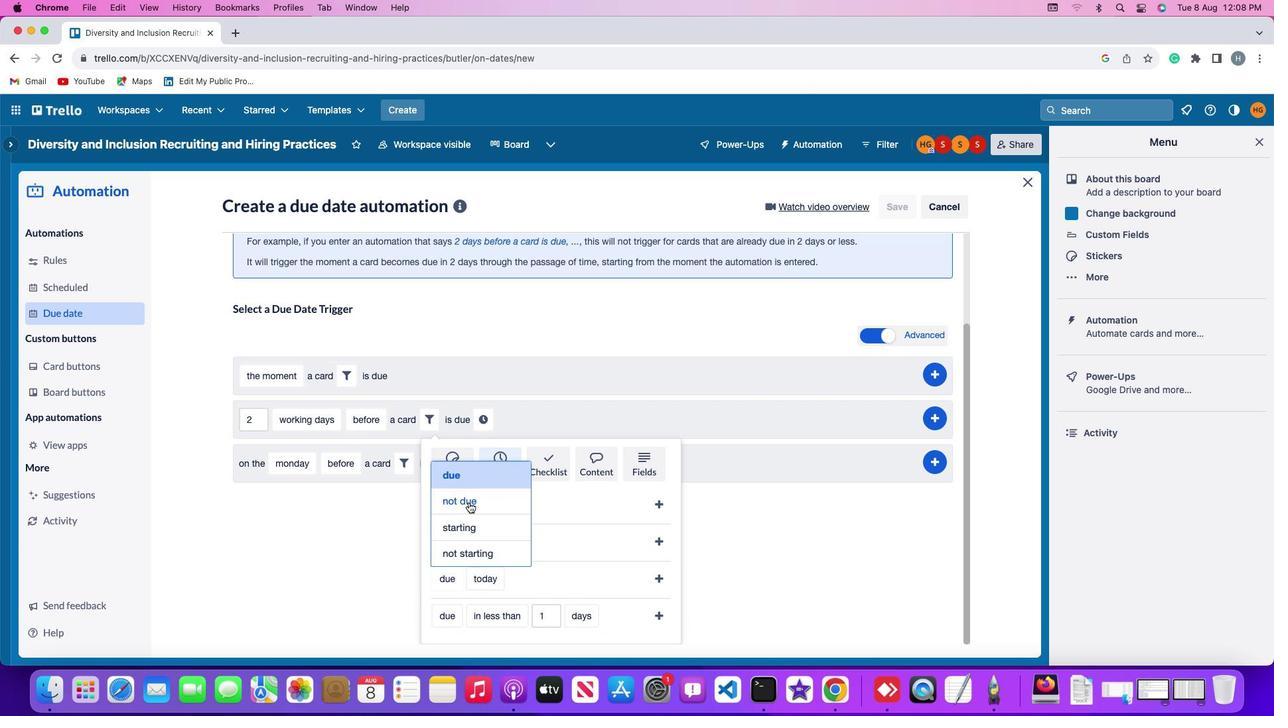 
Action: Mouse pressed left at (469, 503)
Screenshot: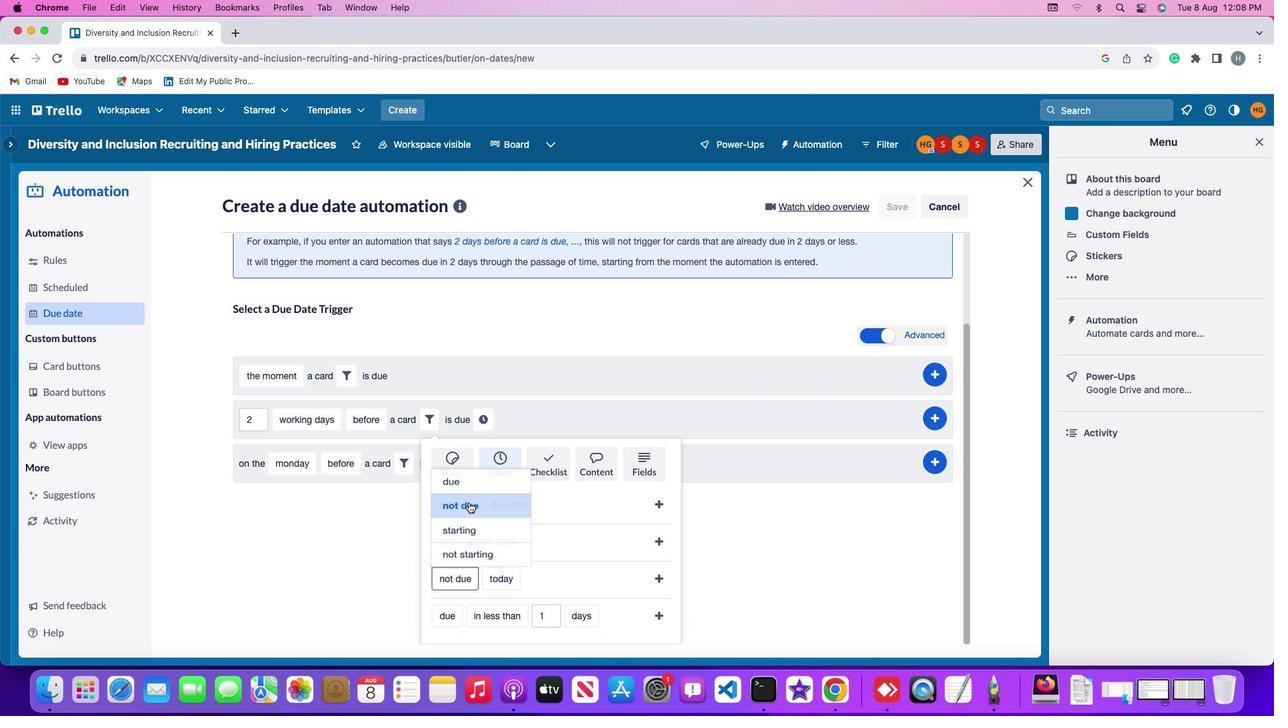 
Action: Mouse moved to (497, 578)
Screenshot: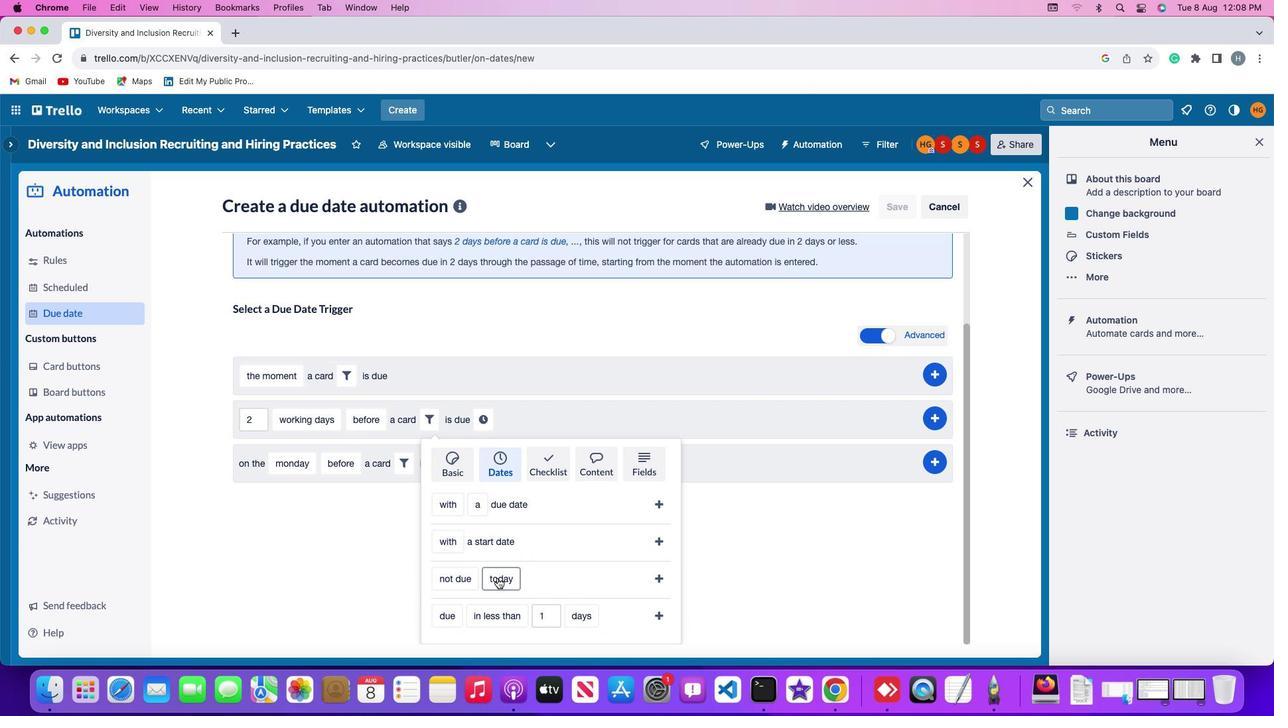 
Action: Mouse pressed left at (497, 578)
Screenshot: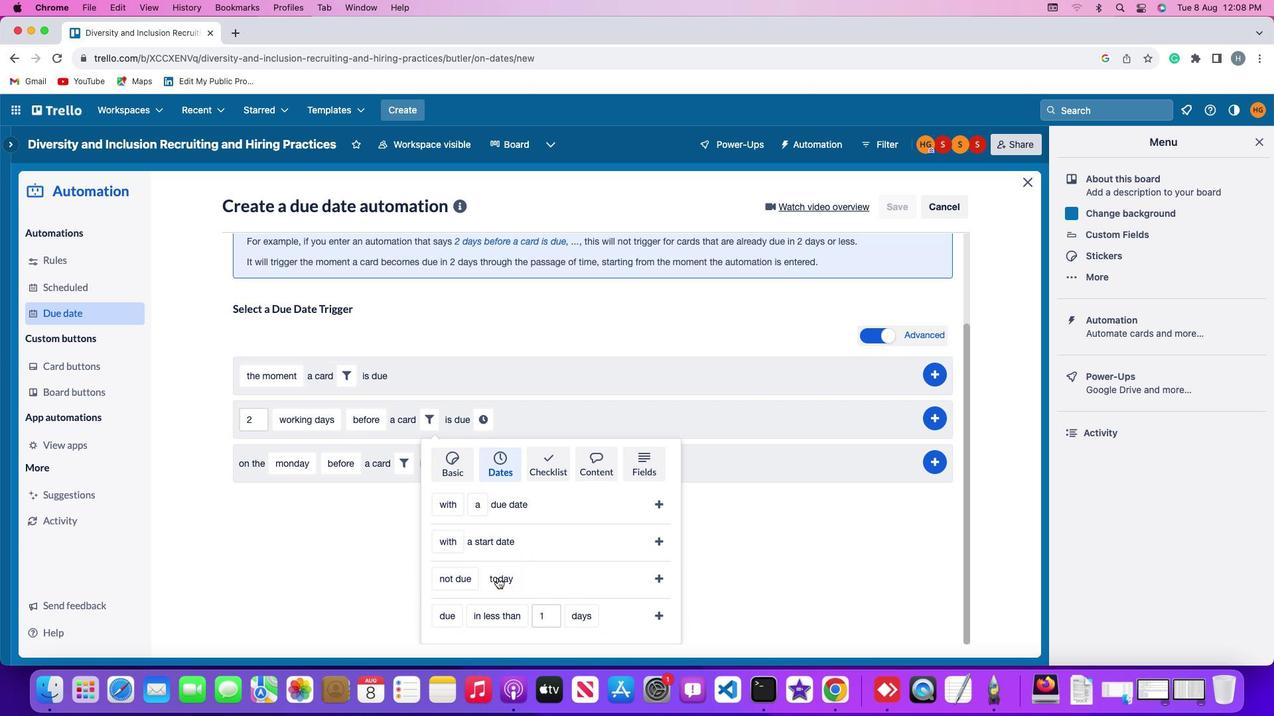 
Action: Mouse moved to (519, 475)
Screenshot: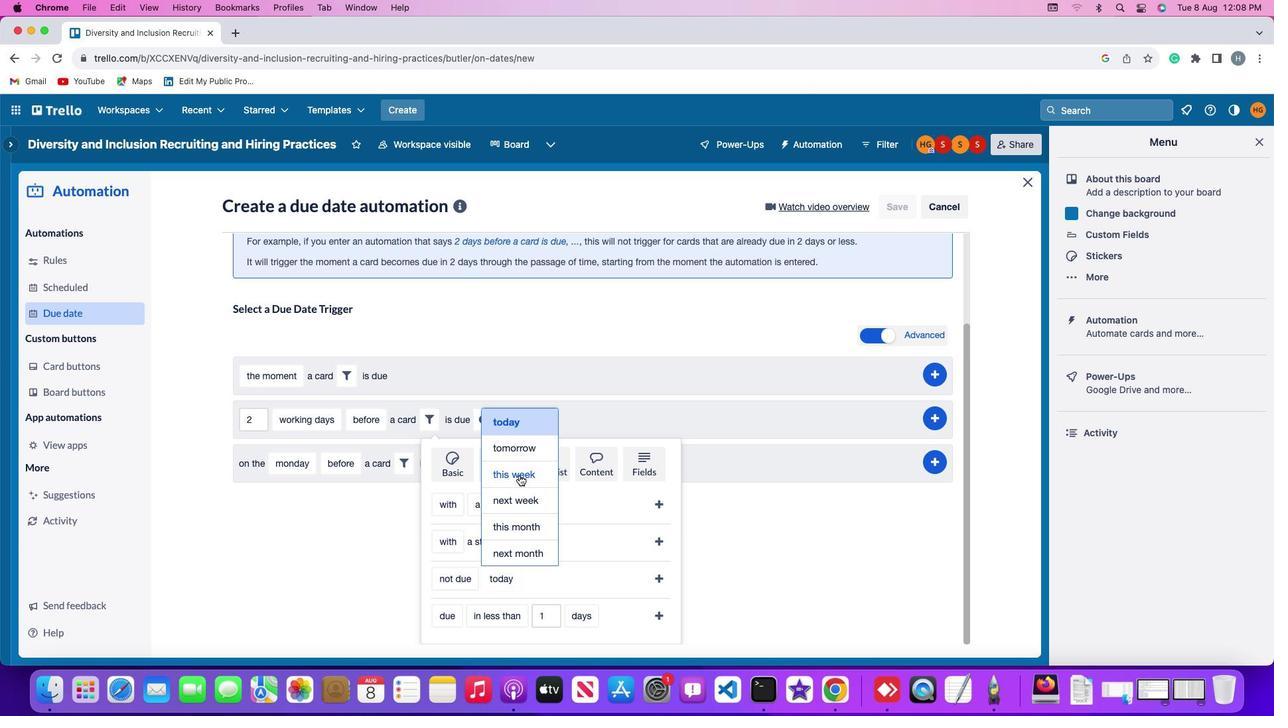 
Action: Mouse pressed left at (519, 475)
Screenshot: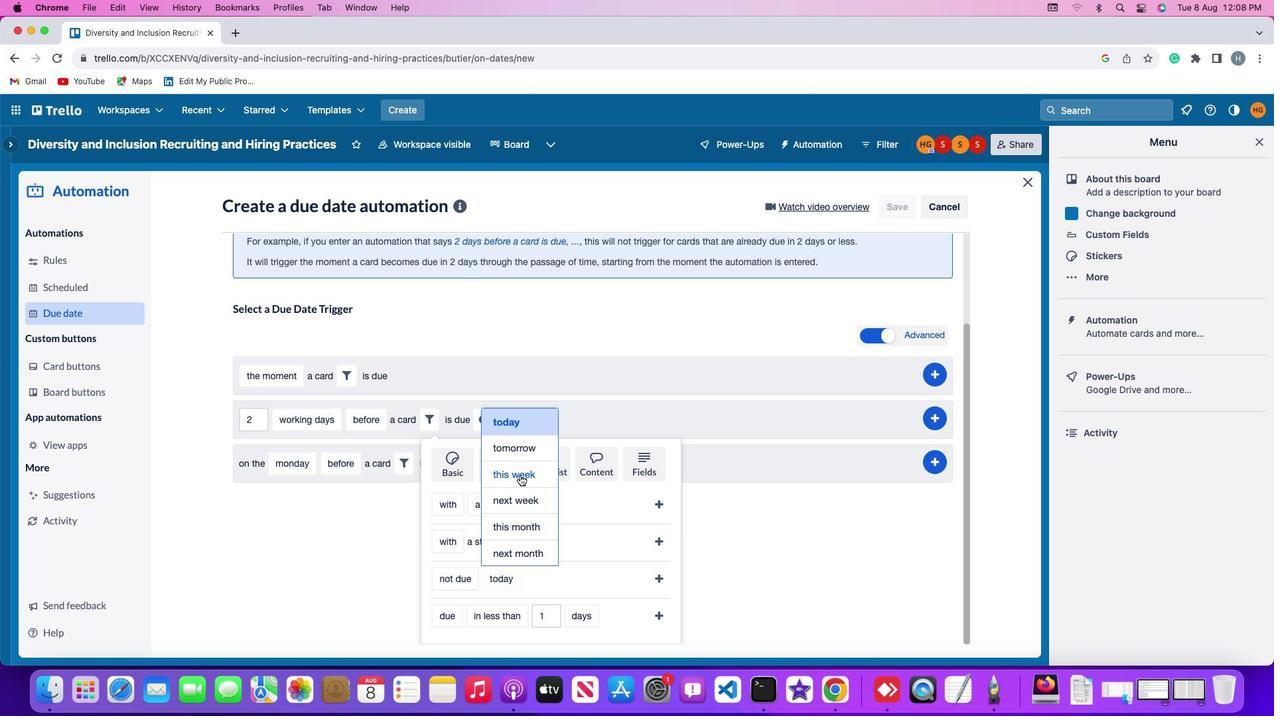 
Action: Mouse moved to (665, 576)
Screenshot: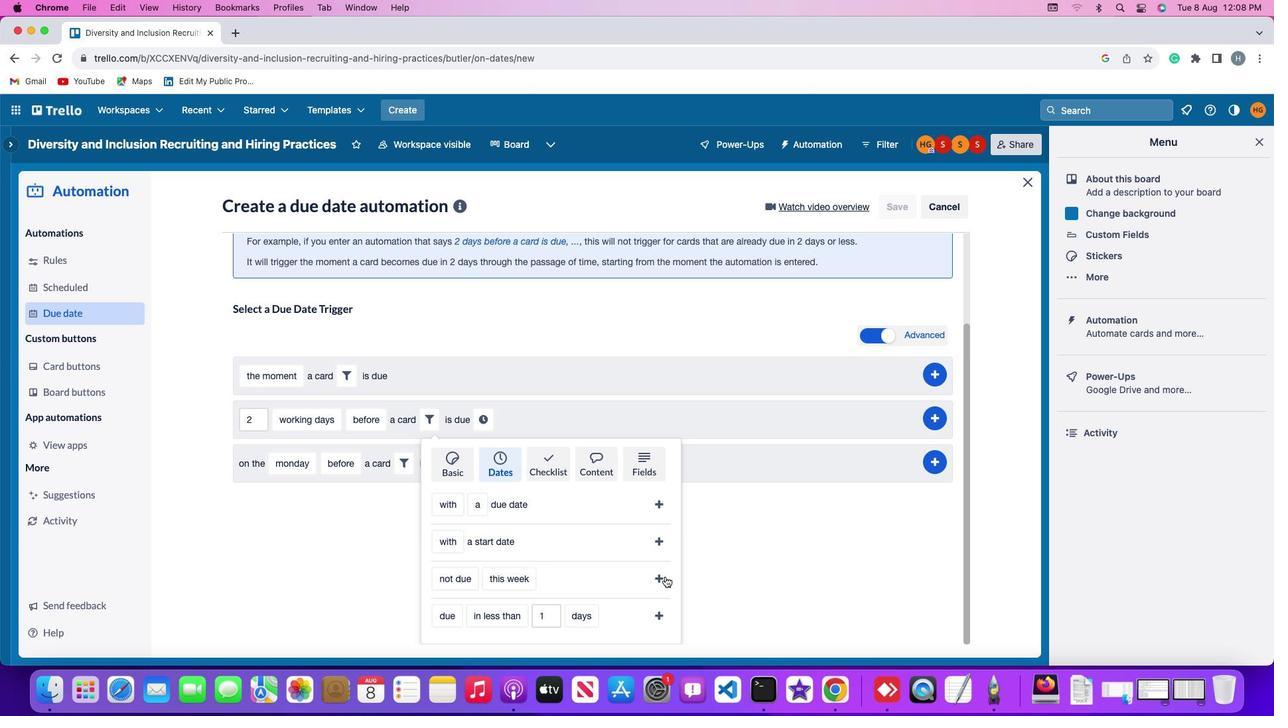 
Action: Mouse pressed left at (665, 576)
Screenshot: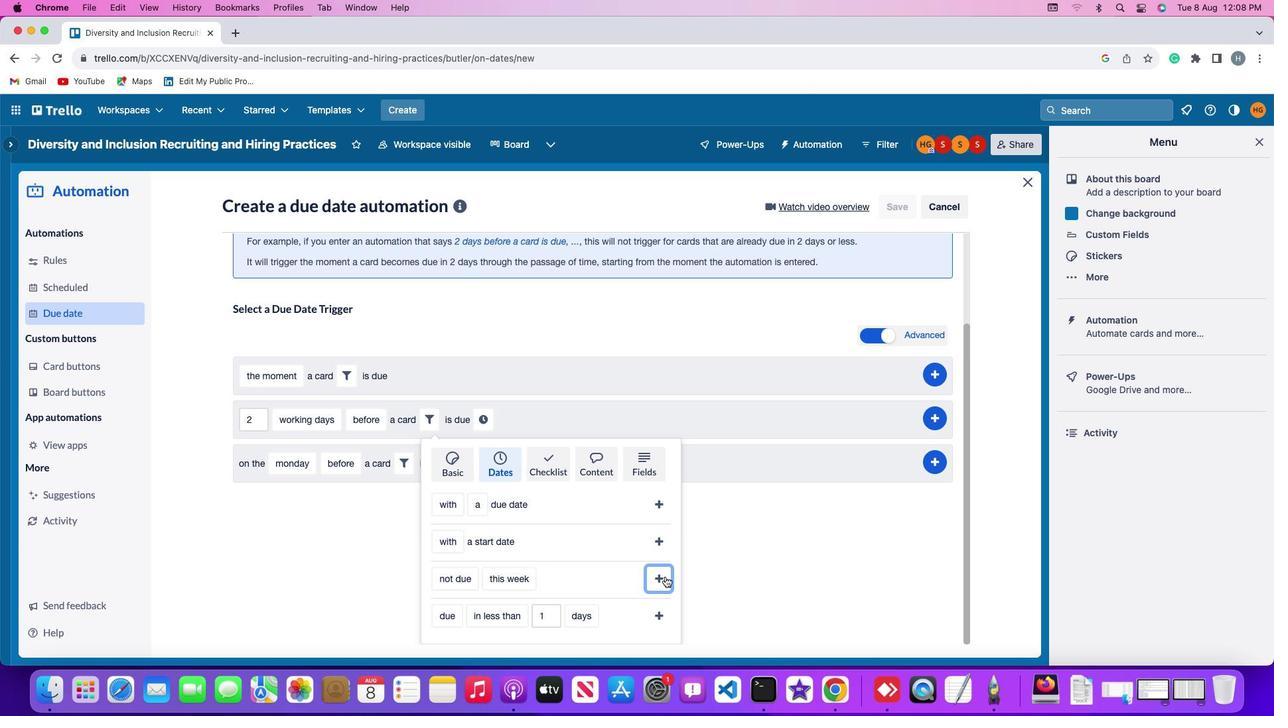 
Action: Mouse moved to (587, 531)
Screenshot: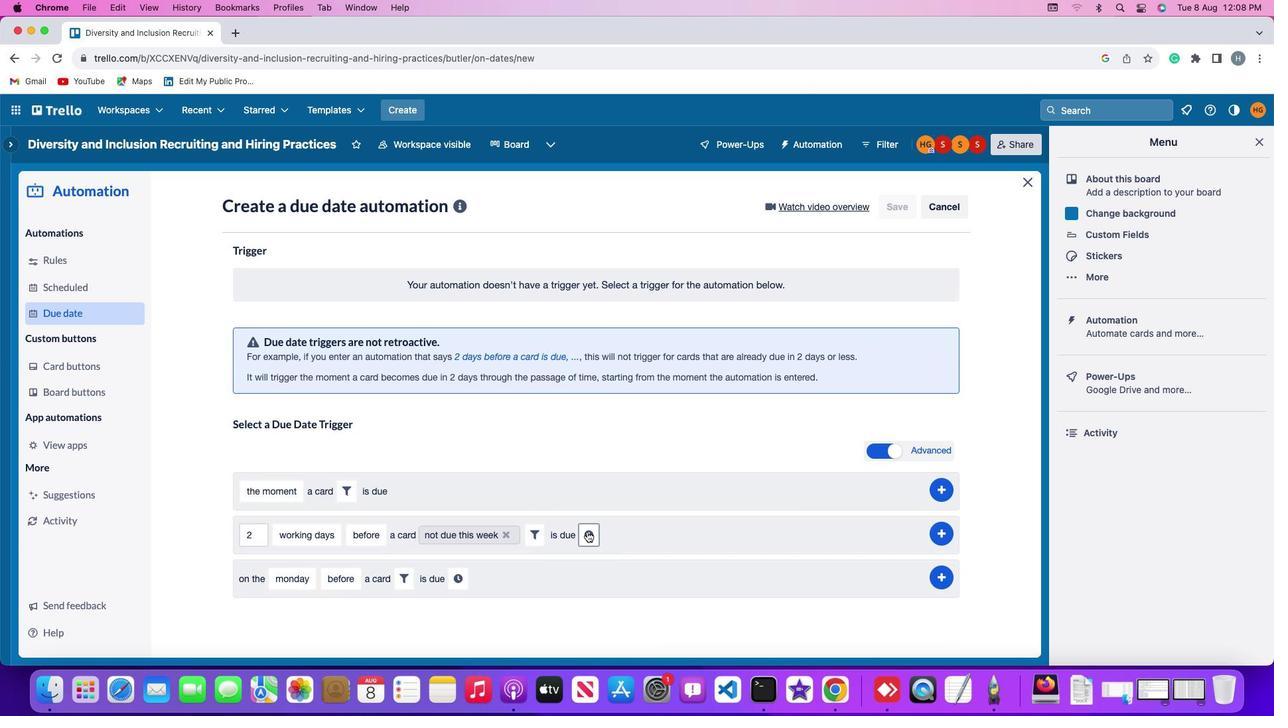 
Action: Mouse pressed left at (587, 531)
Screenshot: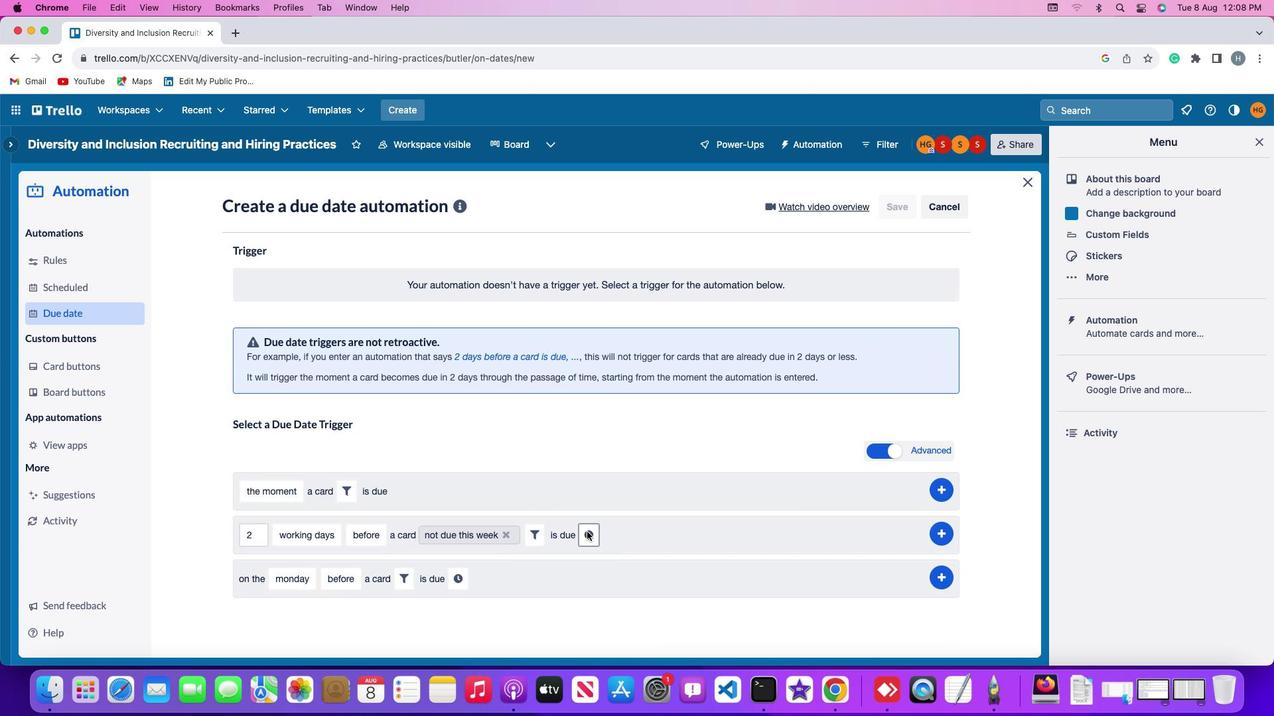 
Action: Mouse moved to (615, 539)
Screenshot: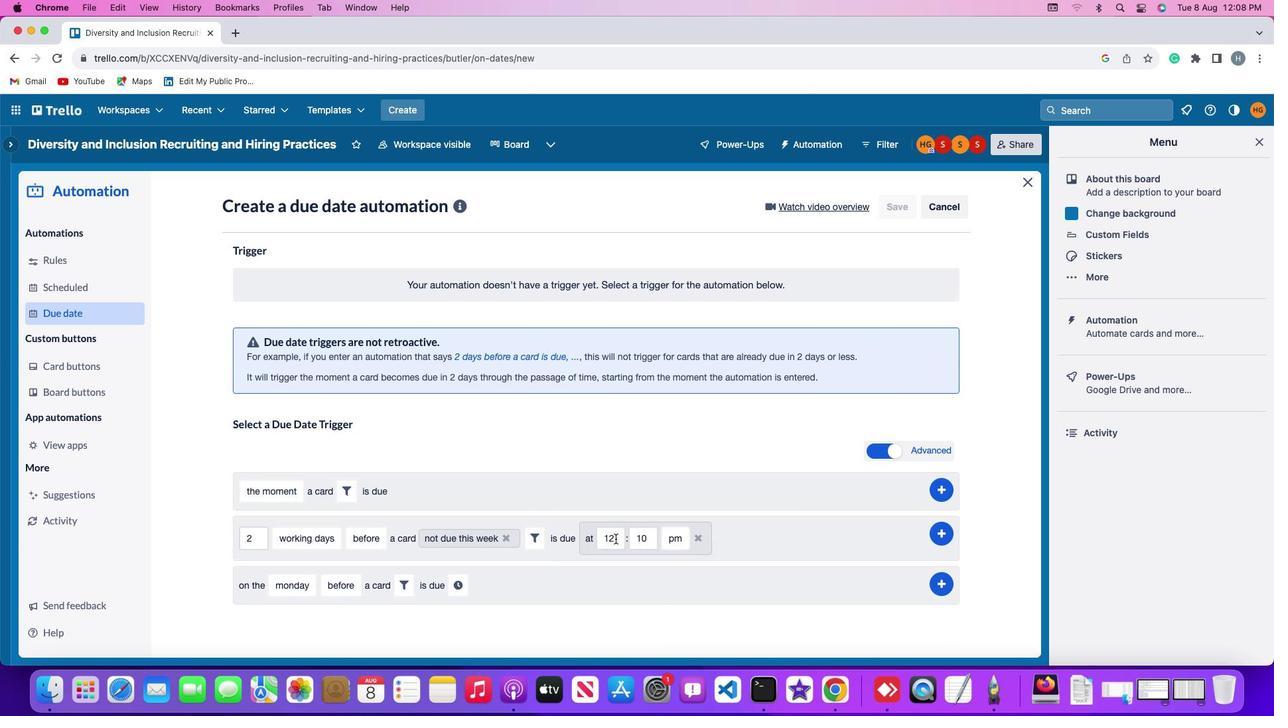 
Action: Mouse pressed left at (615, 539)
Screenshot: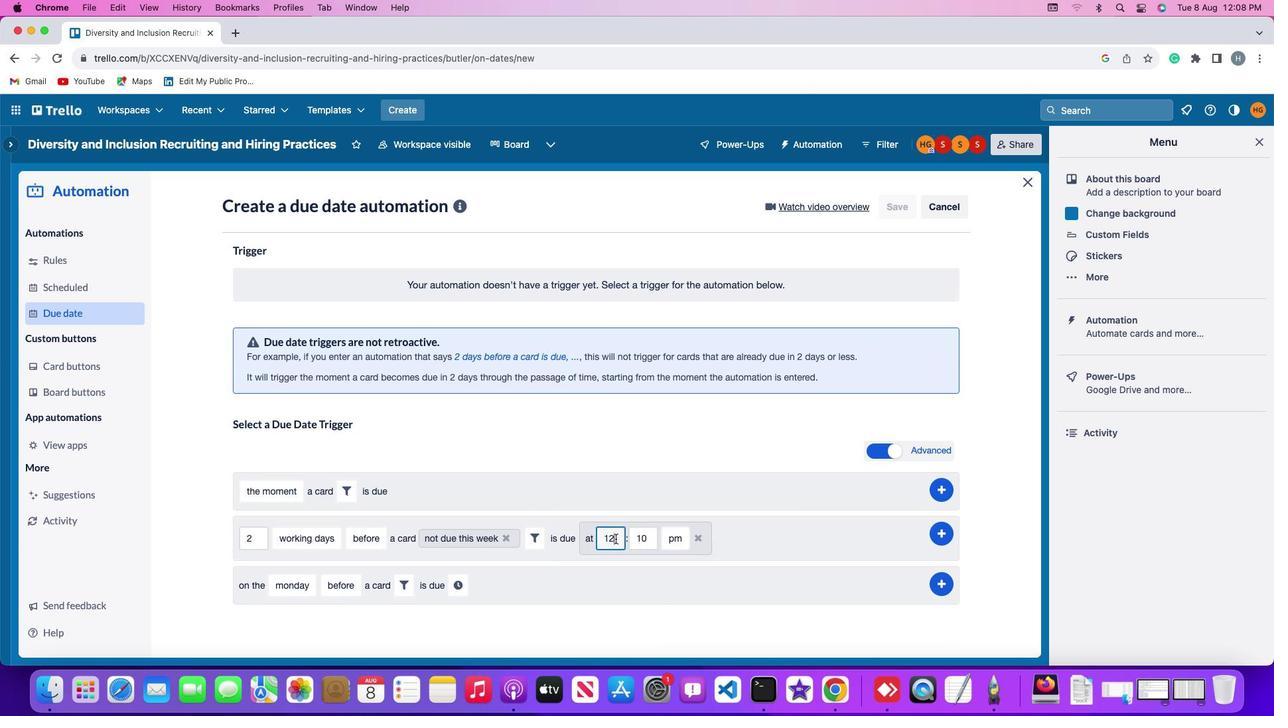 
Action: Key pressed Key.backspaceKey.backspace'1''1'
Screenshot: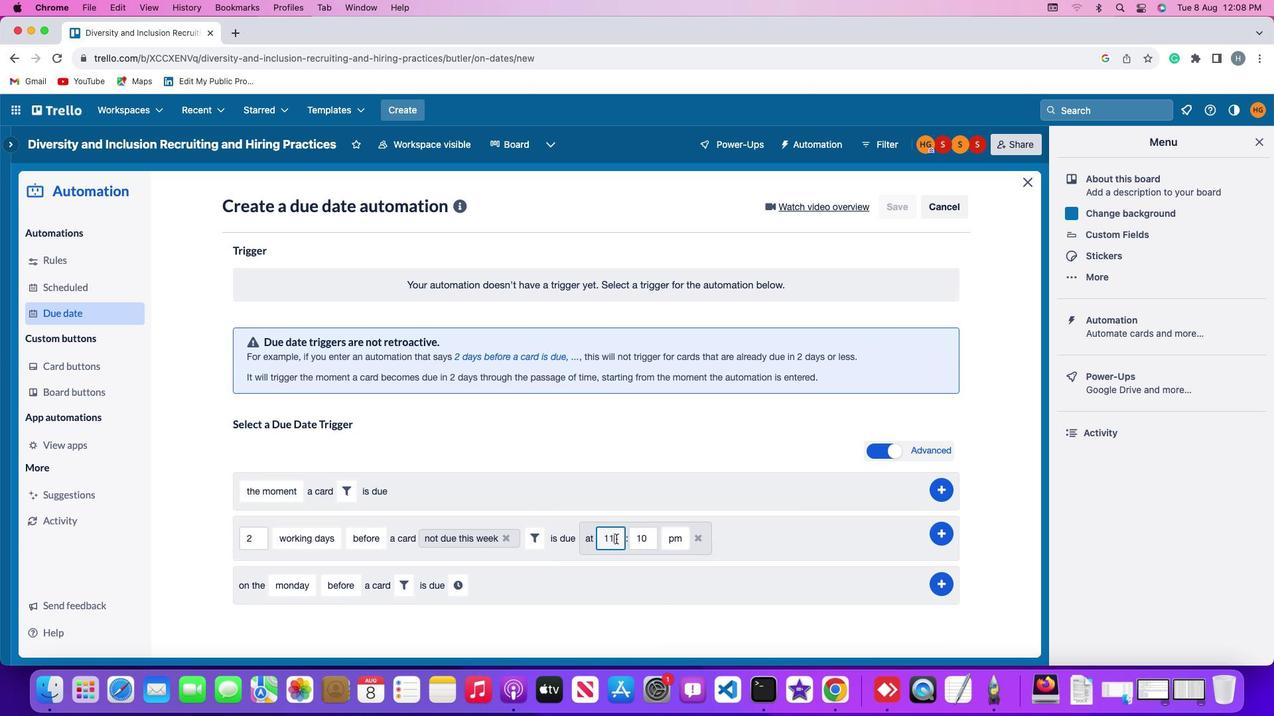 
Action: Mouse moved to (650, 538)
Screenshot: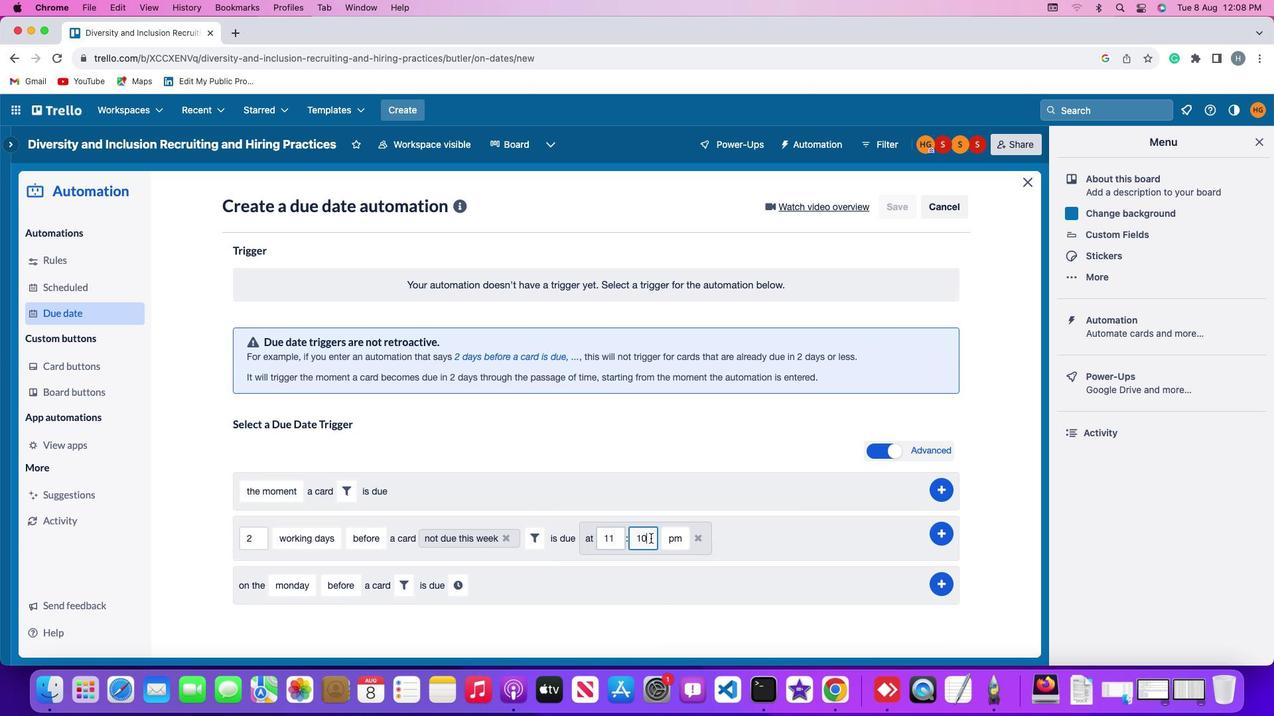 
Action: Mouse pressed left at (650, 538)
Screenshot: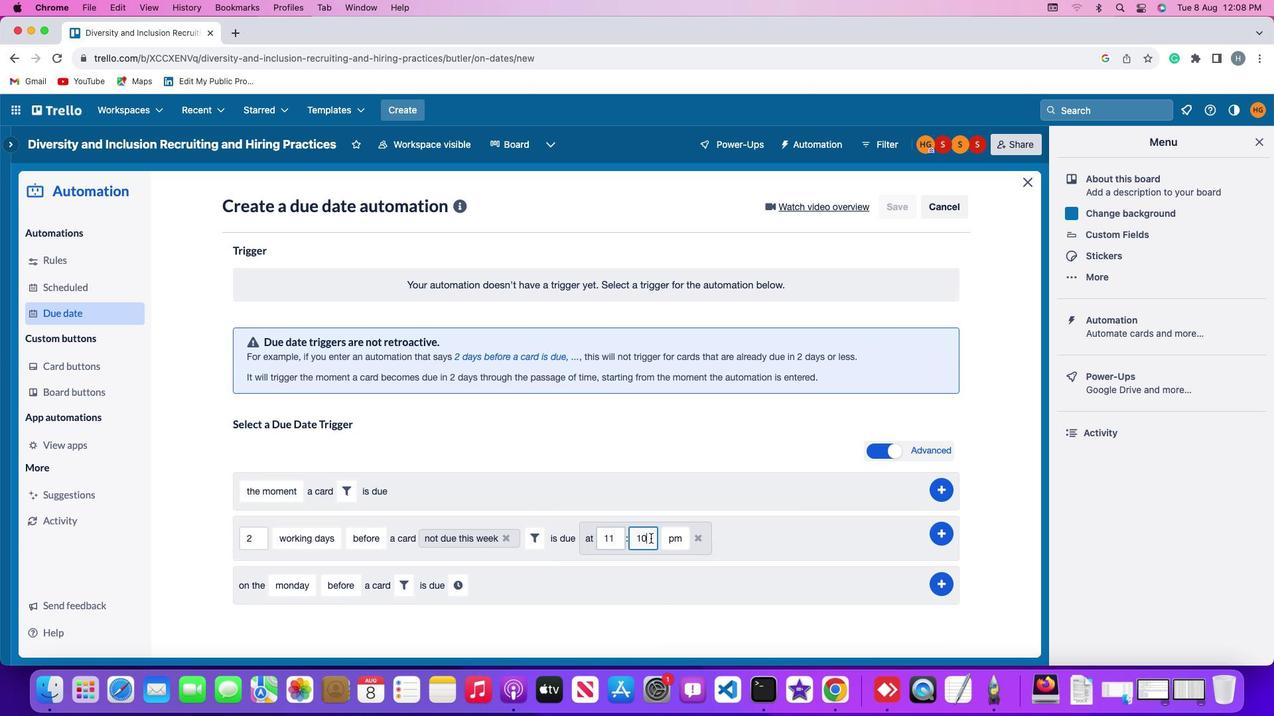 
Action: Mouse moved to (650, 538)
Screenshot: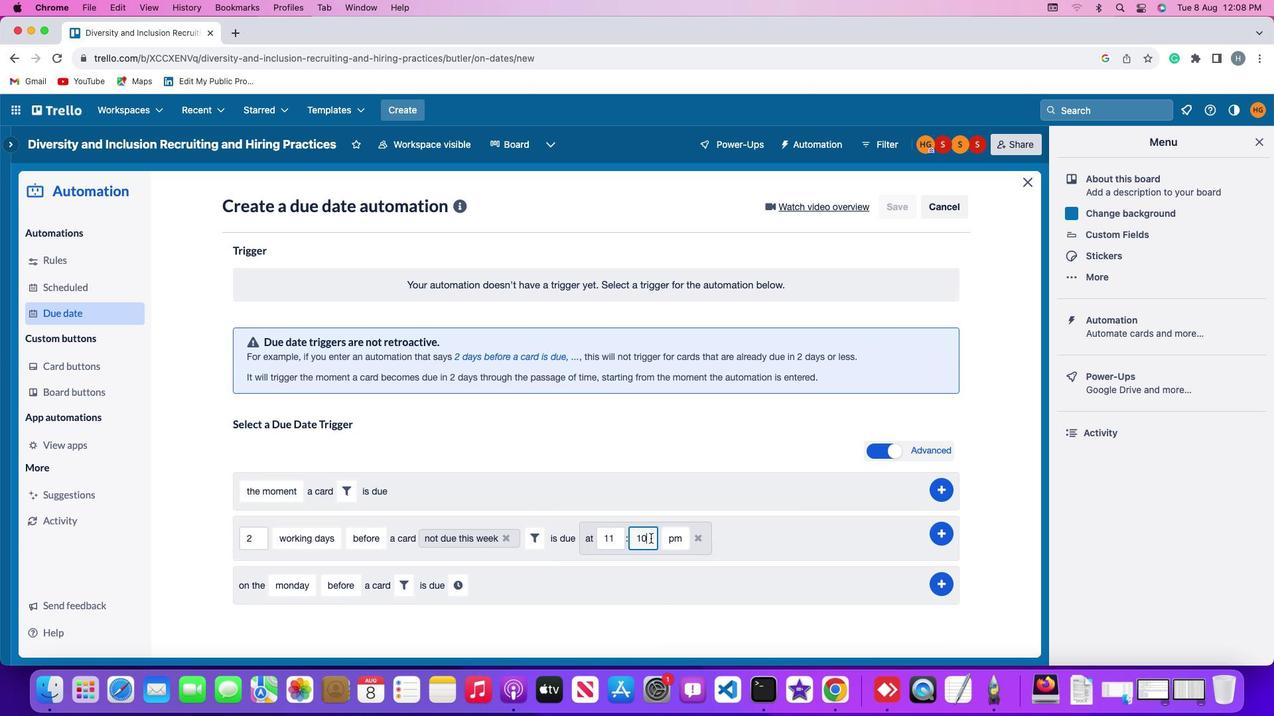 
Action: Key pressed Key.backspaceKey.backspaceKey.backspace'0''0'
Screenshot: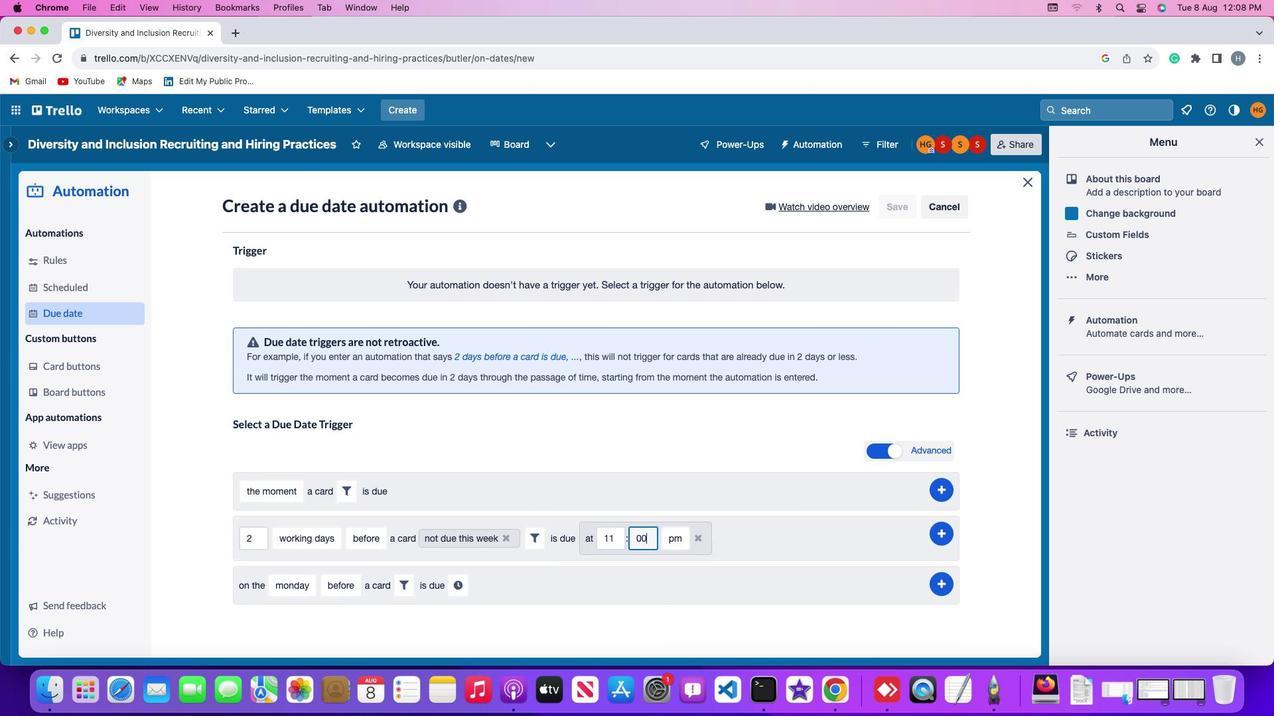 
Action: Mouse moved to (675, 539)
Screenshot: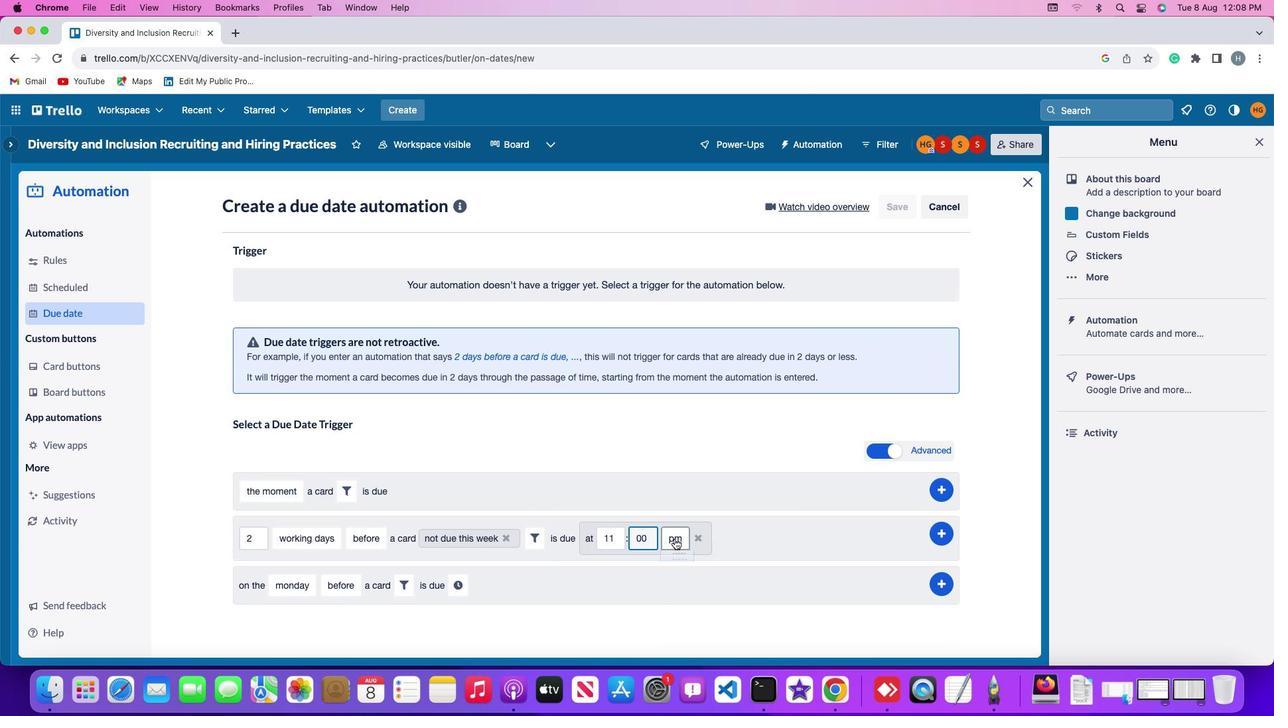 
Action: Mouse pressed left at (675, 539)
Screenshot: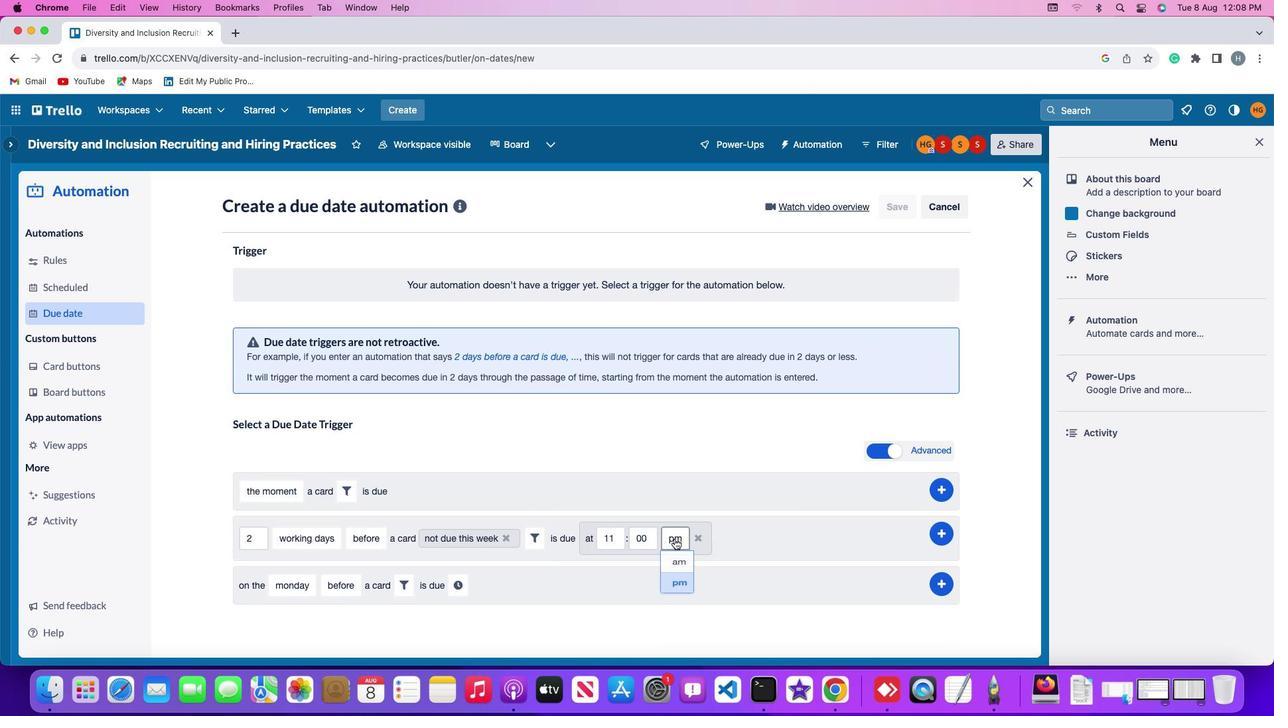 
Action: Mouse moved to (679, 564)
Screenshot: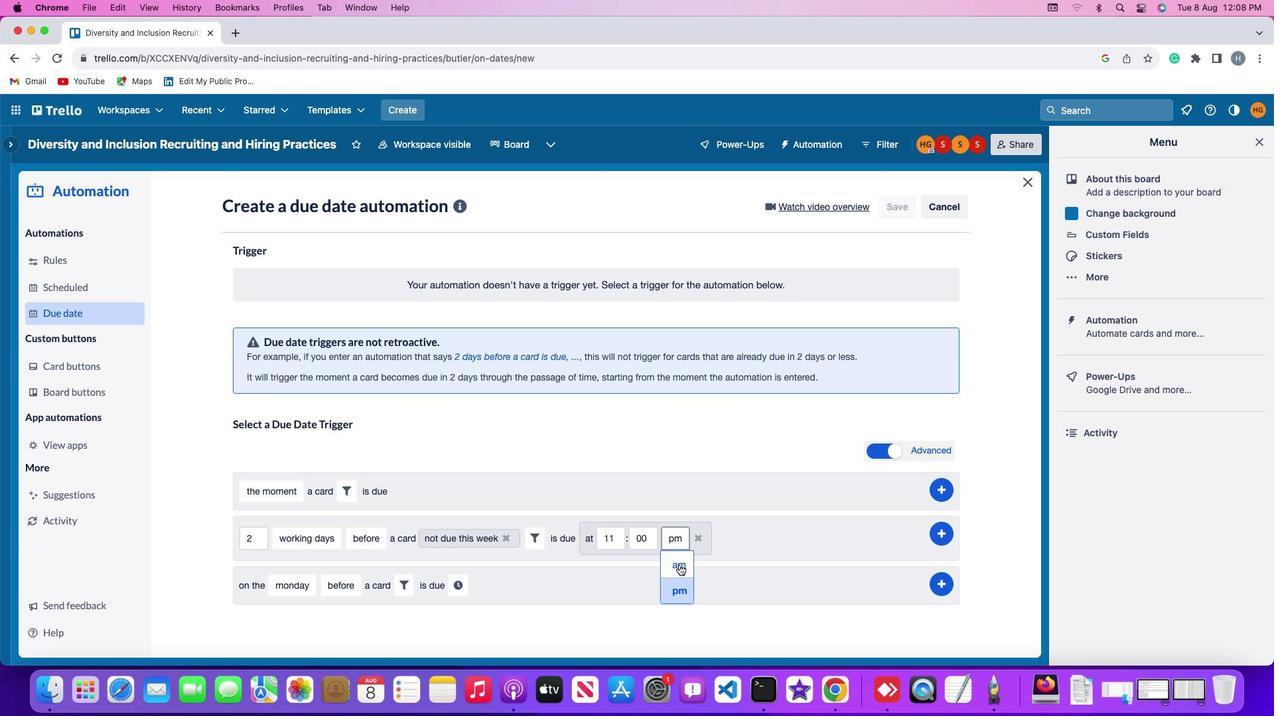 
Action: Mouse pressed left at (679, 564)
Screenshot: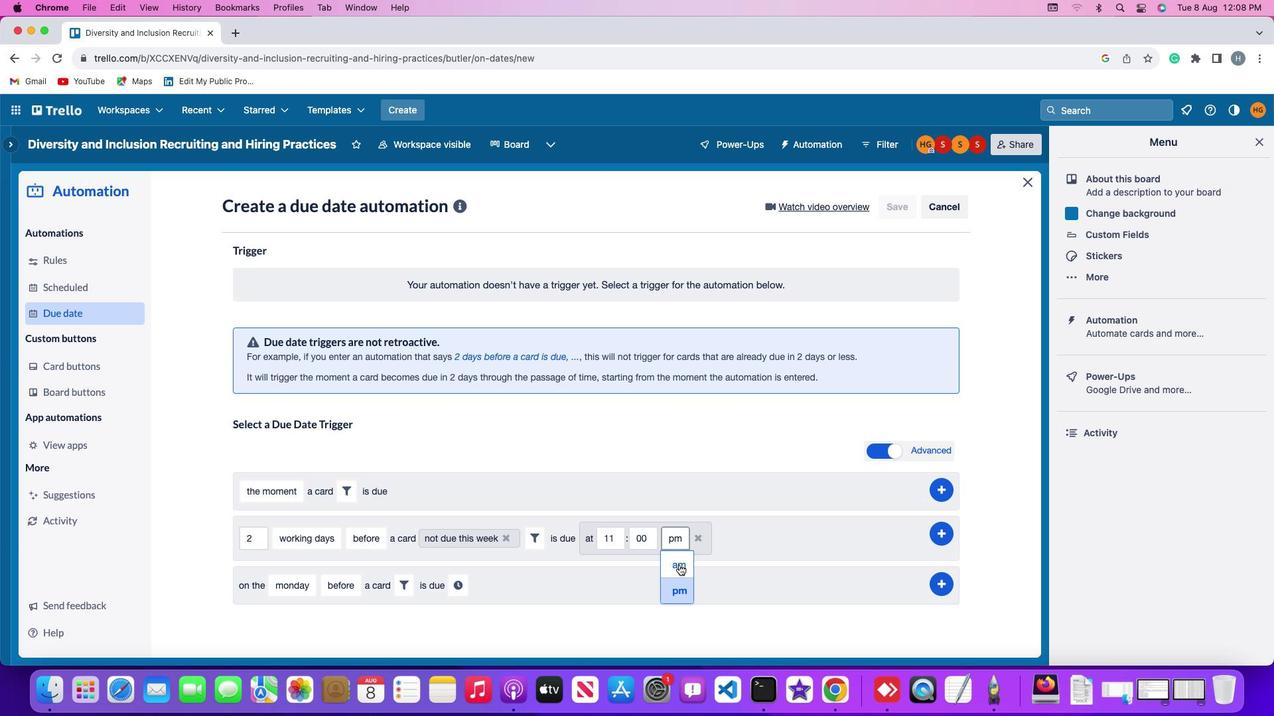 
Action: Mouse moved to (938, 533)
Screenshot: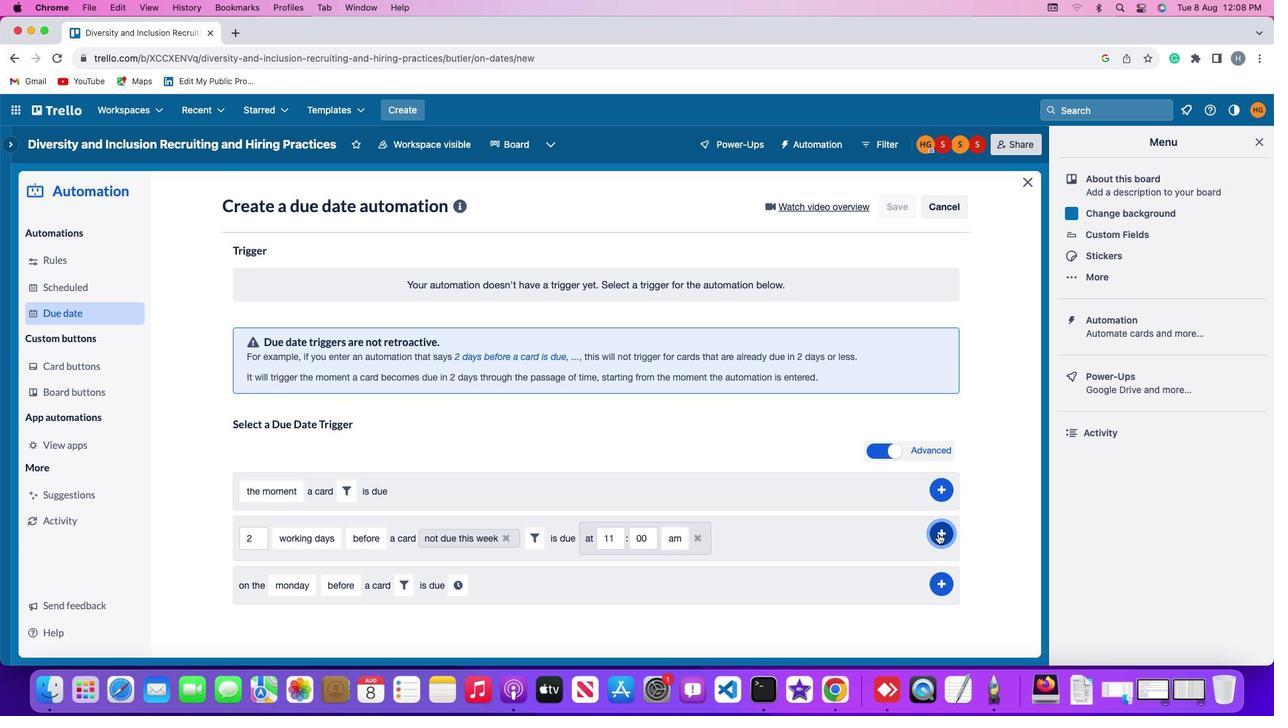 
Action: Mouse pressed left at (938, 533)
Screenshot: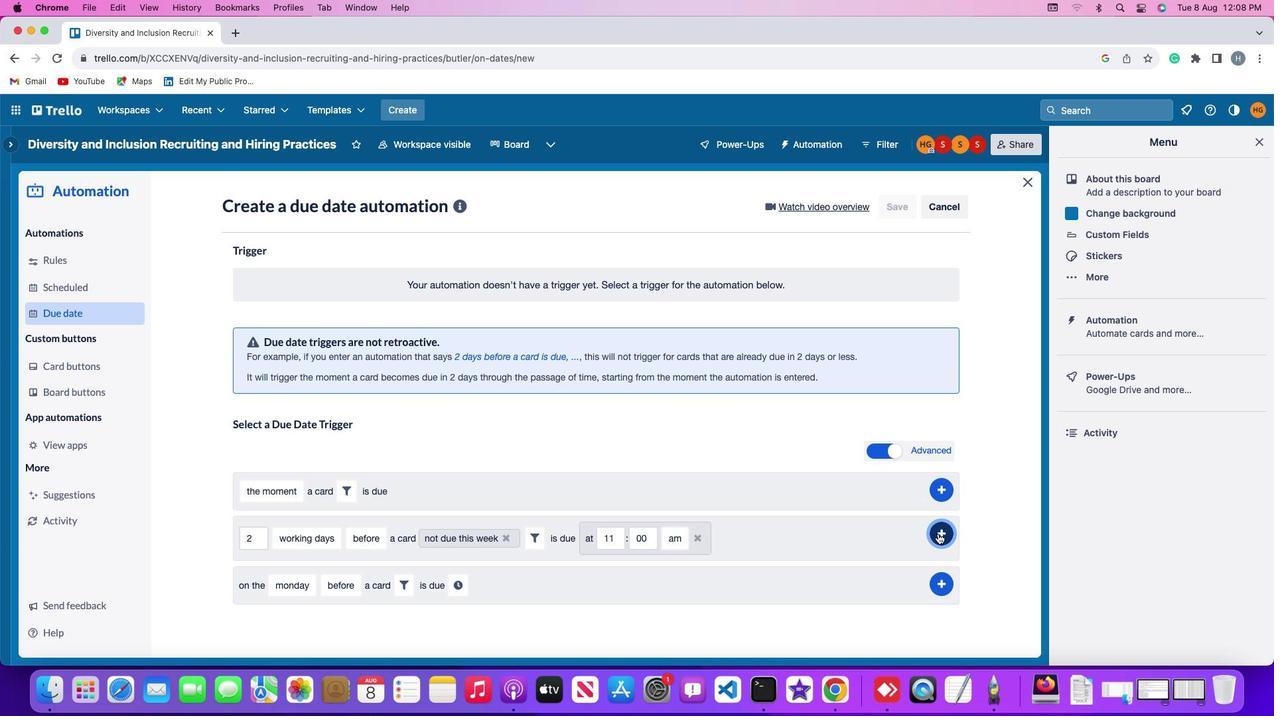 
Action: Mouse moved to (982, 378)
Screenshot: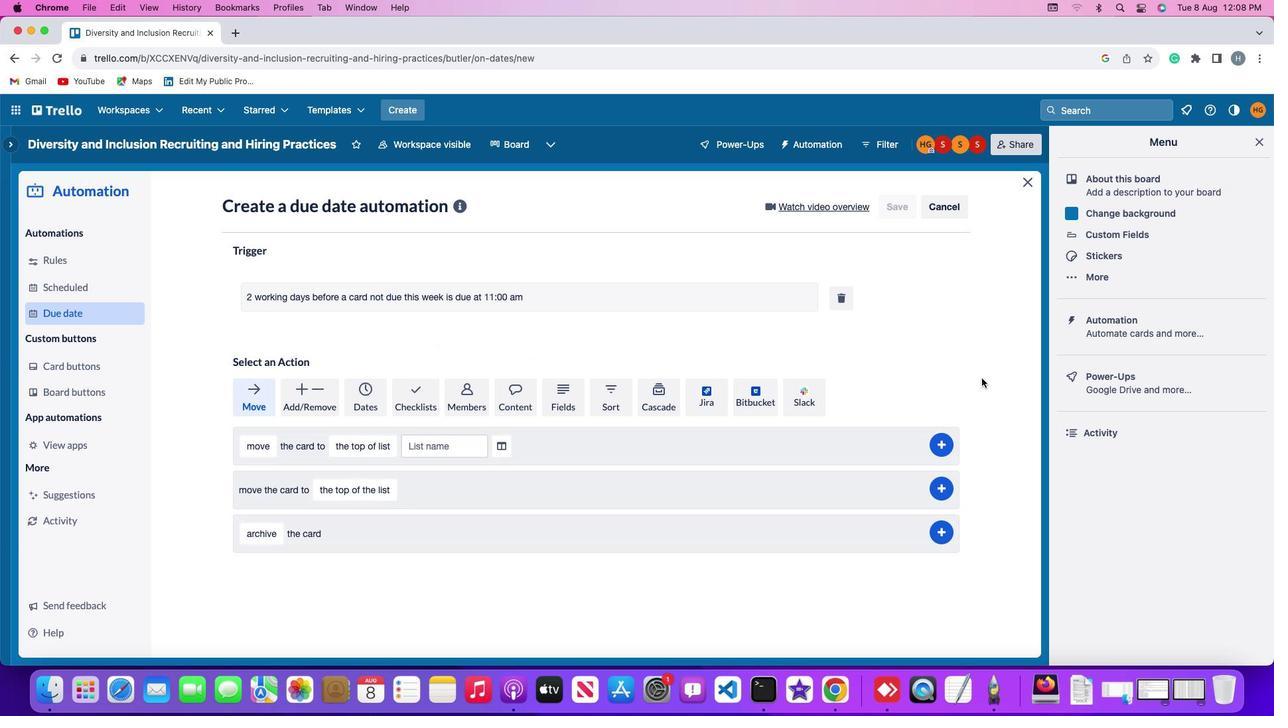 
